 Task: Create new Company, with domain: 'express-scripts.com' and type: 'Other'. Add new contact for this company, with mail Id: 'Nikhil34Khanna@express-scripts.com', First Name: Nikhil, Last name:  Khanna, Job Title: 'Technical Writer', Phone Number: '(408) 555-5678'. Change life cycle stage to  Lead and lead status to  Open. Logged in from softage.5@softage.net
Action: Mouse moved to (95, 63)
Screenshot: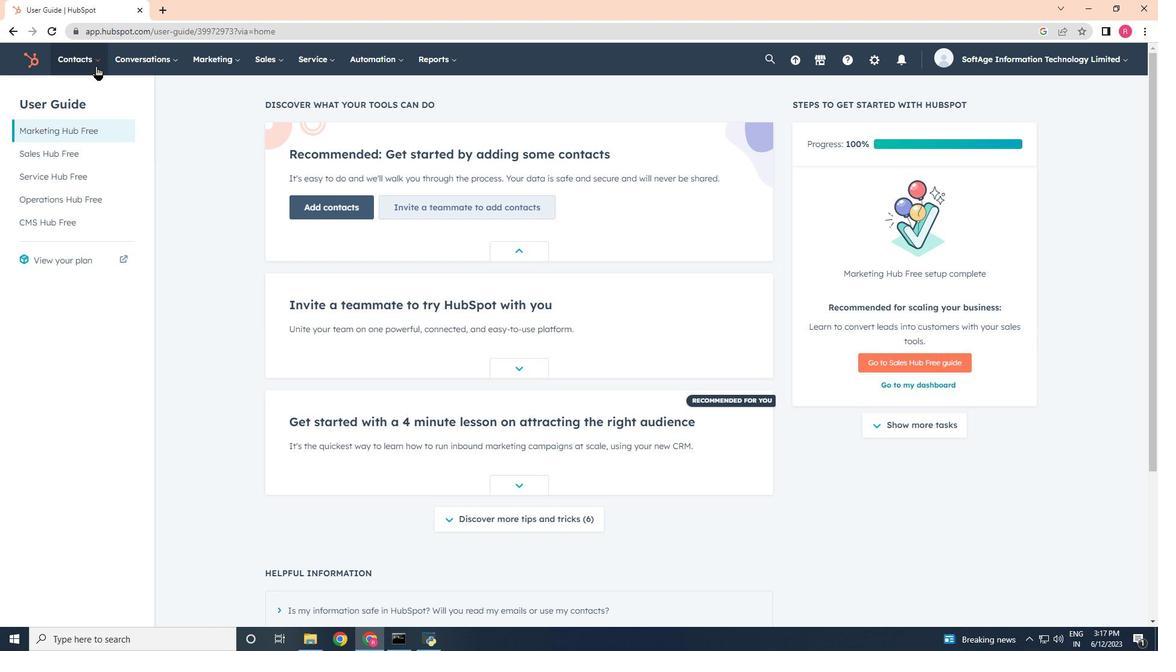 
Action: Mouse pressed left at (95, 63)
Screenshot: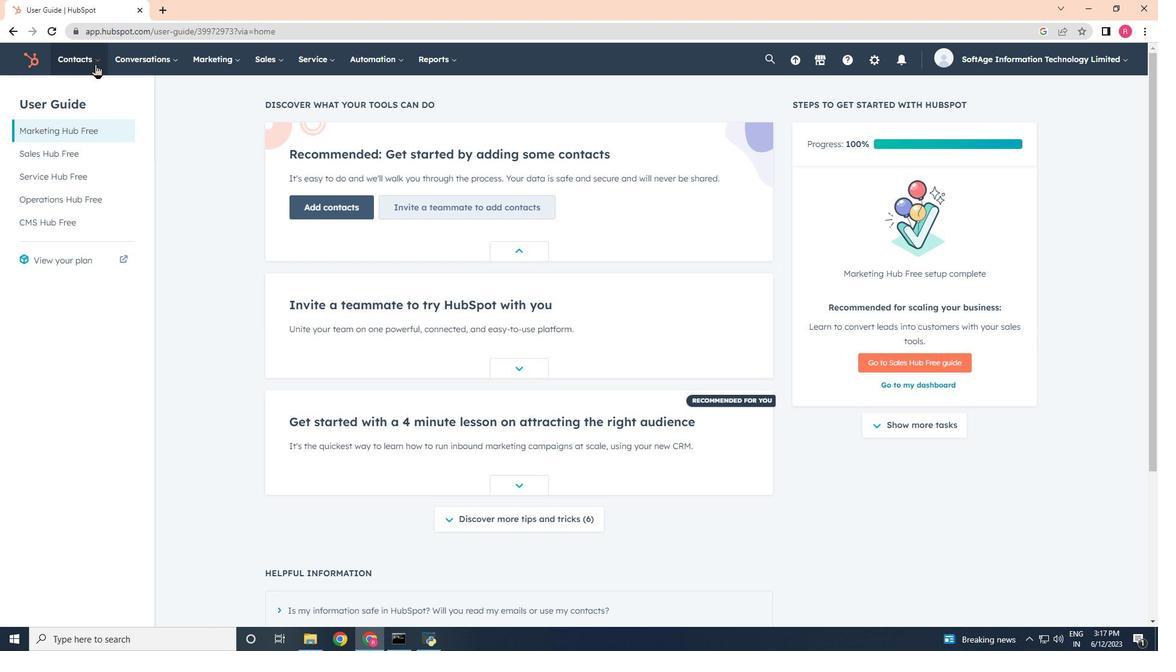 
Action: Mouse moved to (96, 120)
Screenshot: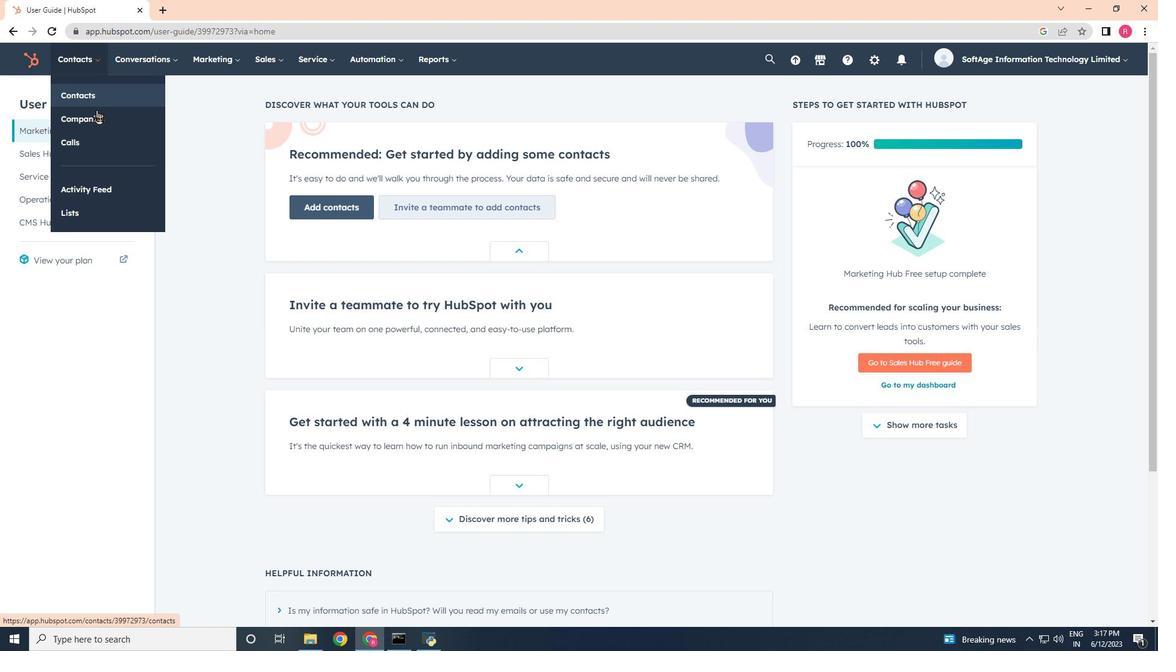 
Action: Mouse pressed left at (96, 120)
Screenshot: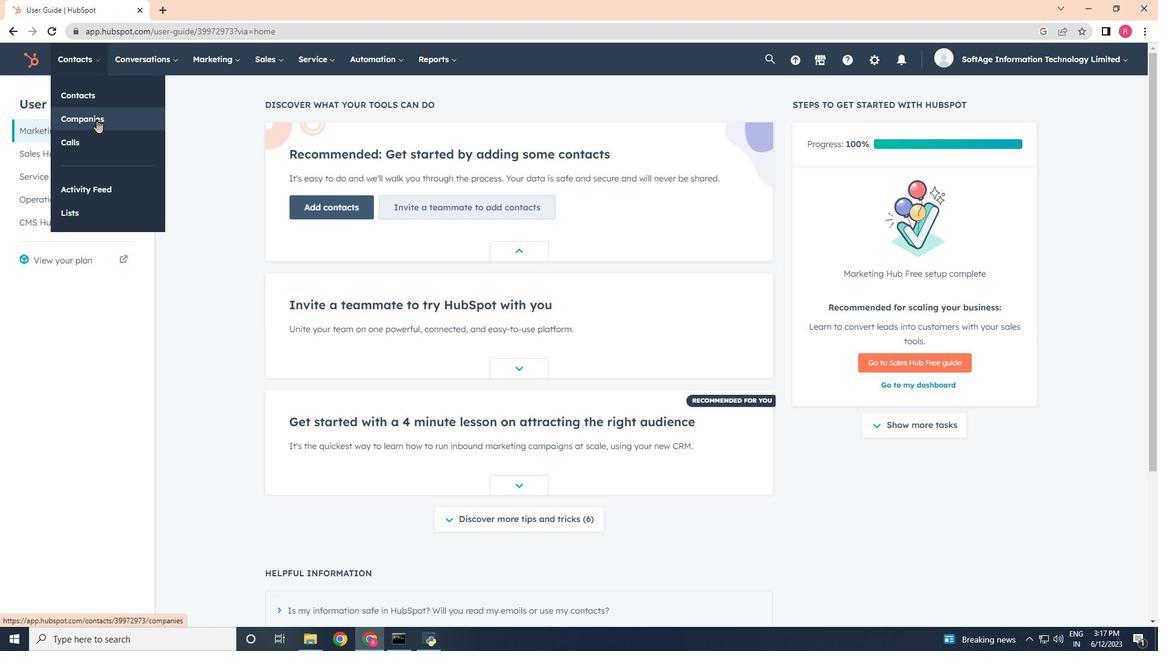 
Action: Mouse moved to (1105, 105)
Screenshot: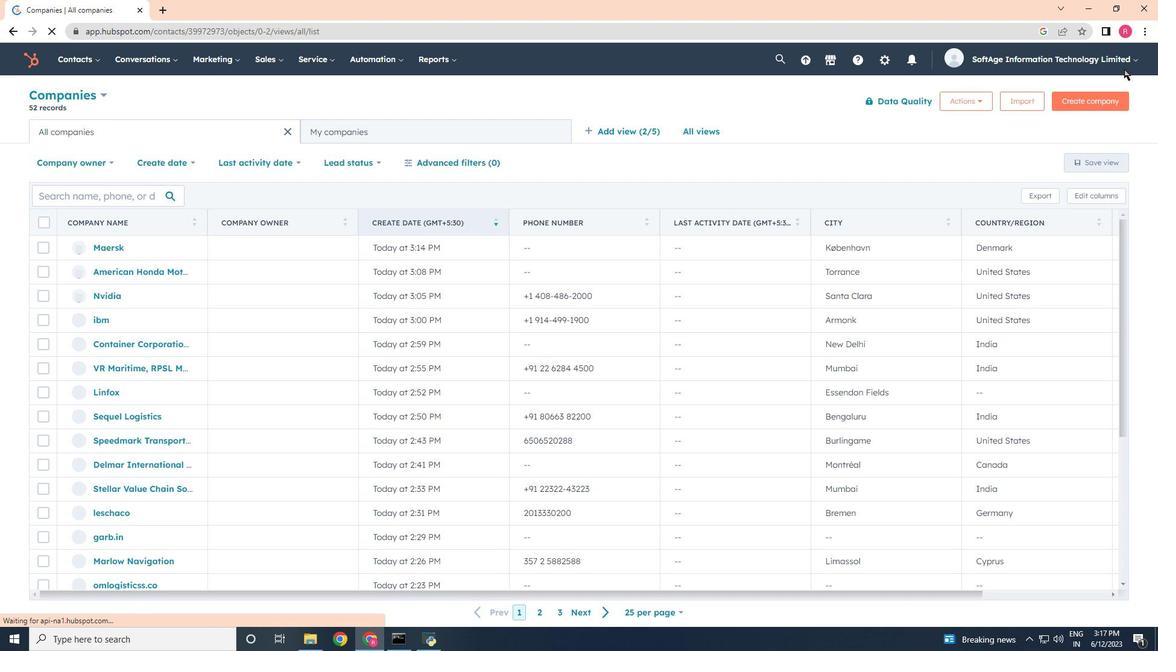 
Action: Mouse pressed left at (1105, 105)
Screenshot: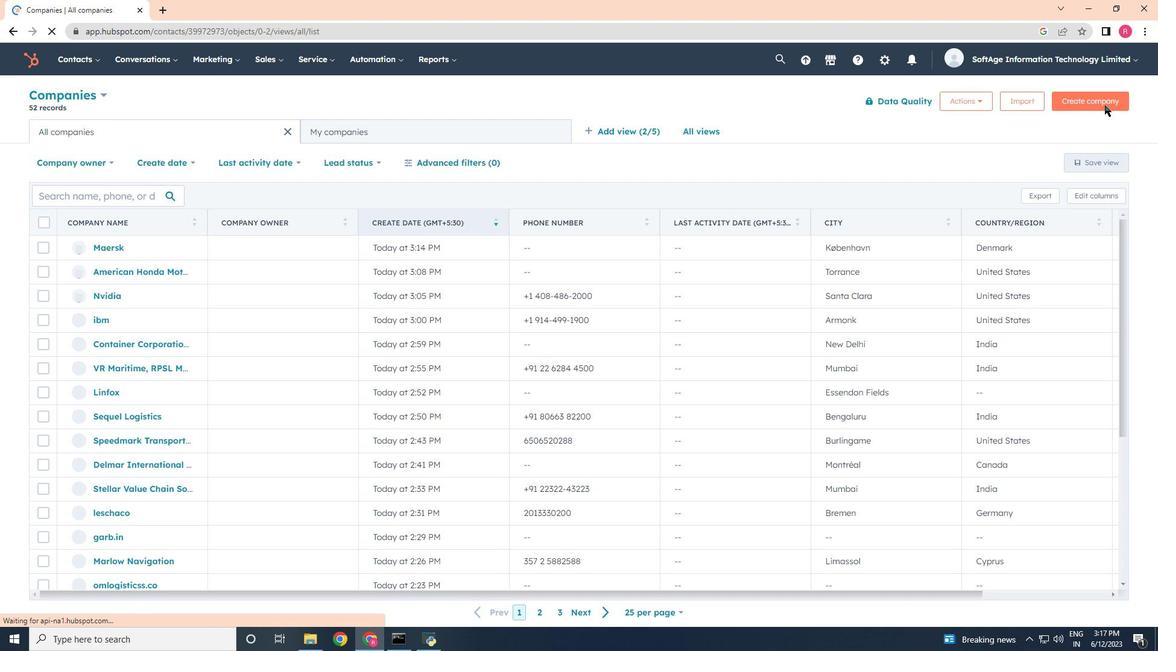 
Action: Mouse moved to (852, 156)
Screenshot: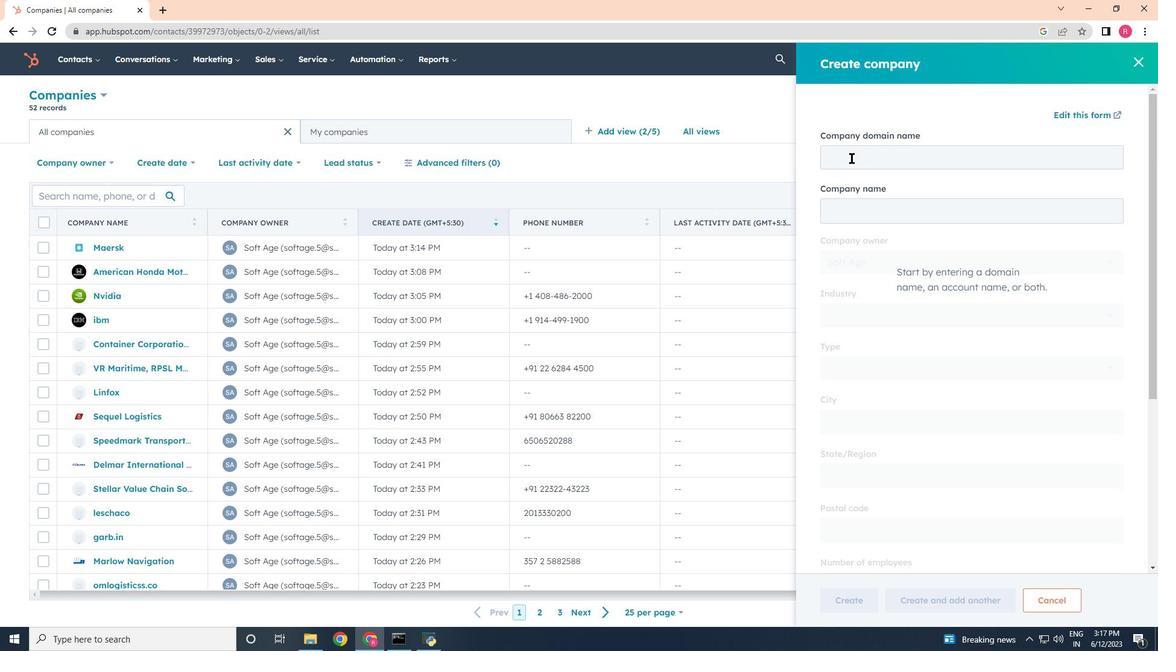
Action: Mouse pressed left at (852, 156)
Screenshot: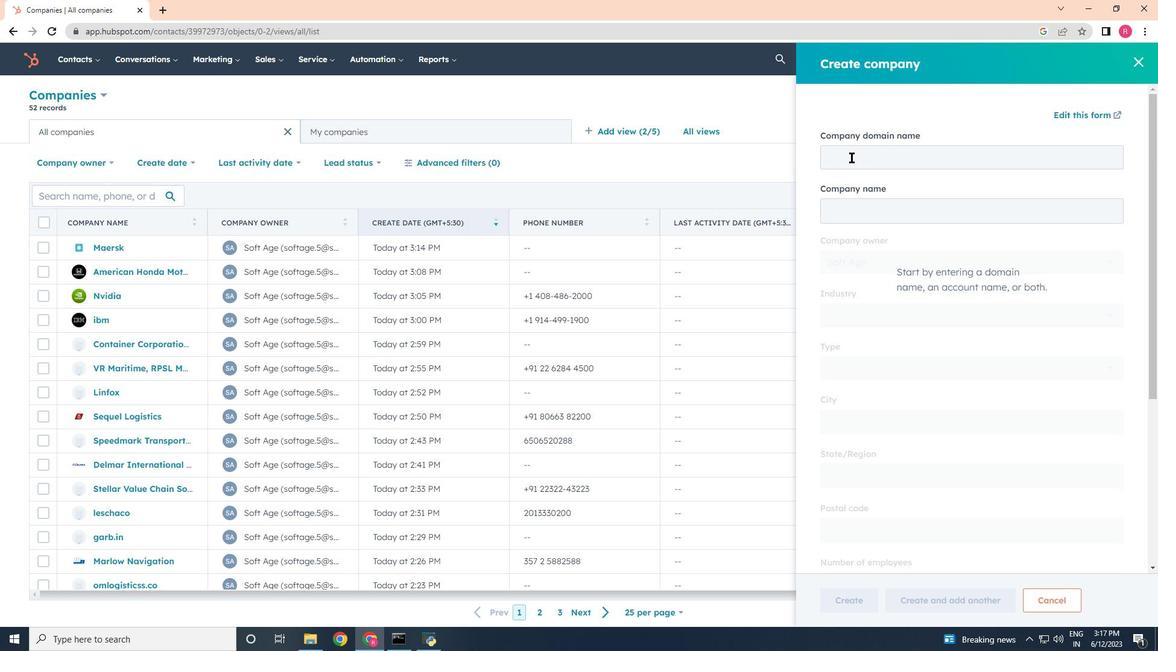 
Action: Key pressed express-scripts.cp<Key.backspace>om
Screenshot: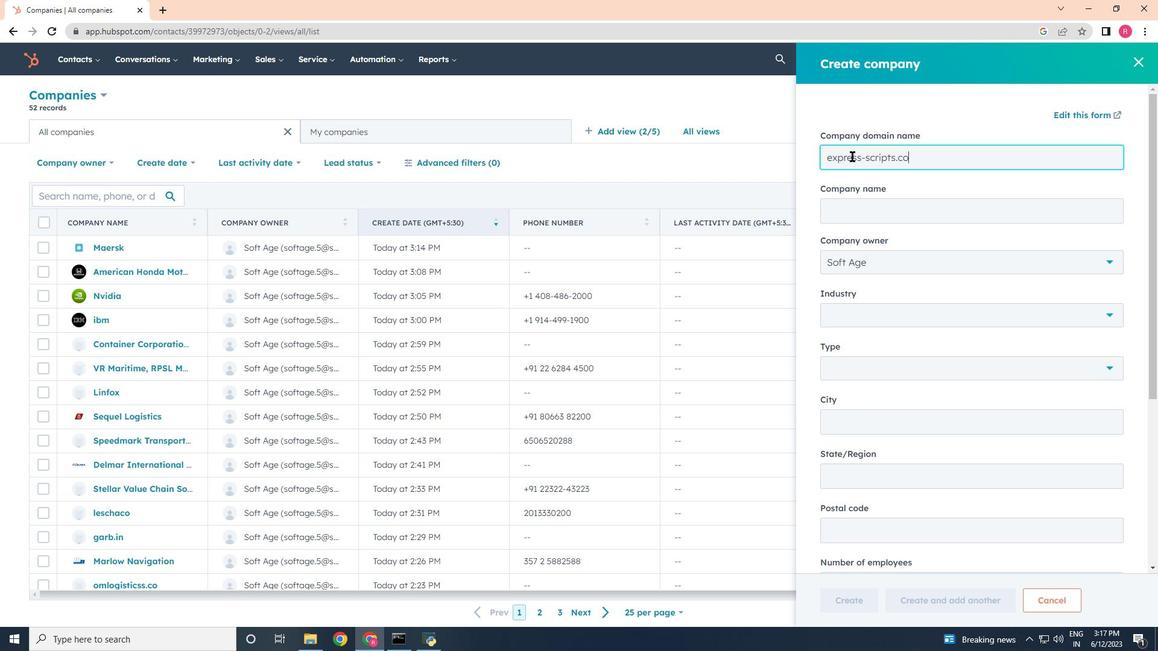 
Action: Mouse moved to (895, 364)
Screenshot: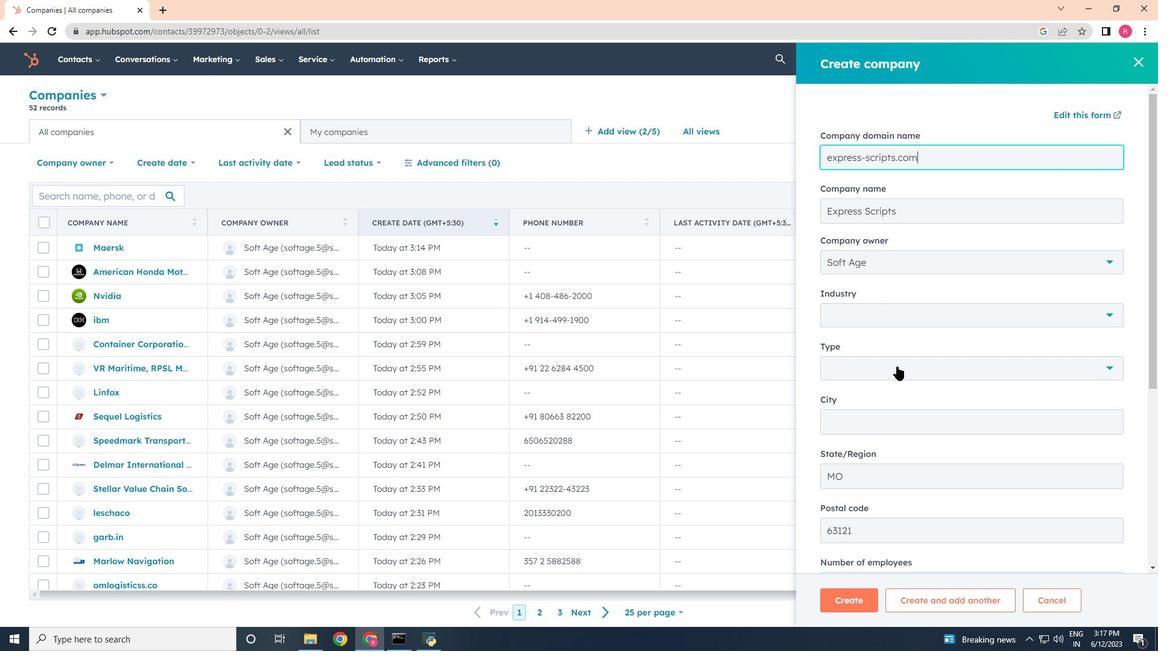 
Action: Mouse pressed left at (895, 364)
Screenshot: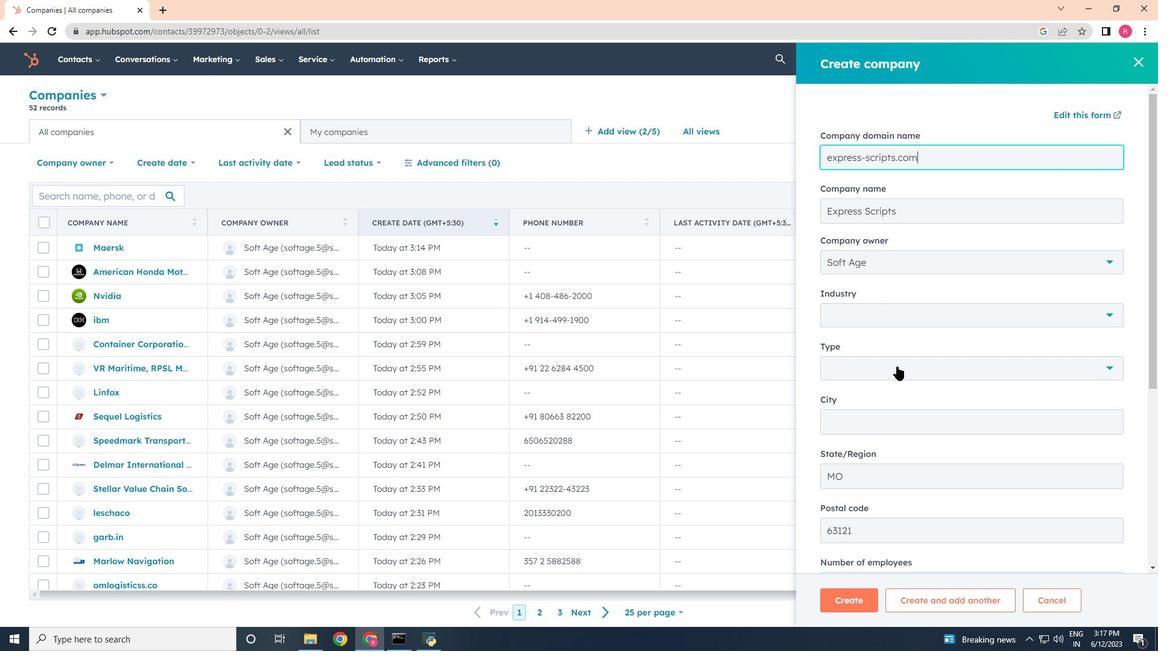 
Action: Mouse moved to (884, 465)
Screenshot: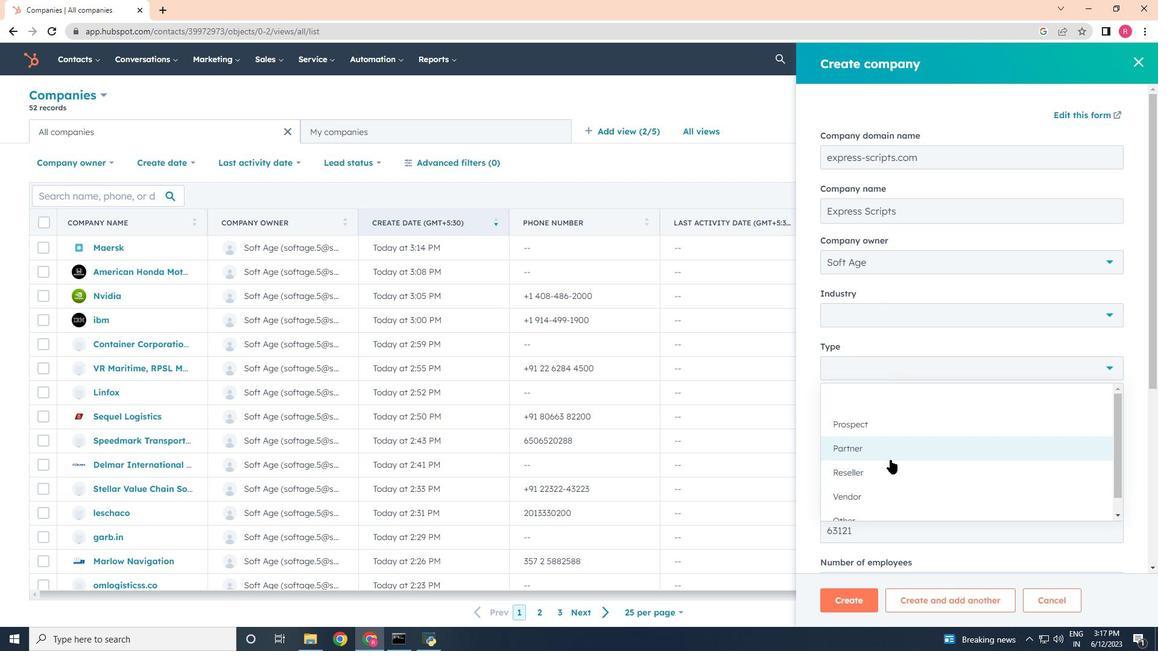 
Action: Mouse scrolled (884, 465) with delta (0, 0)
Screenshot: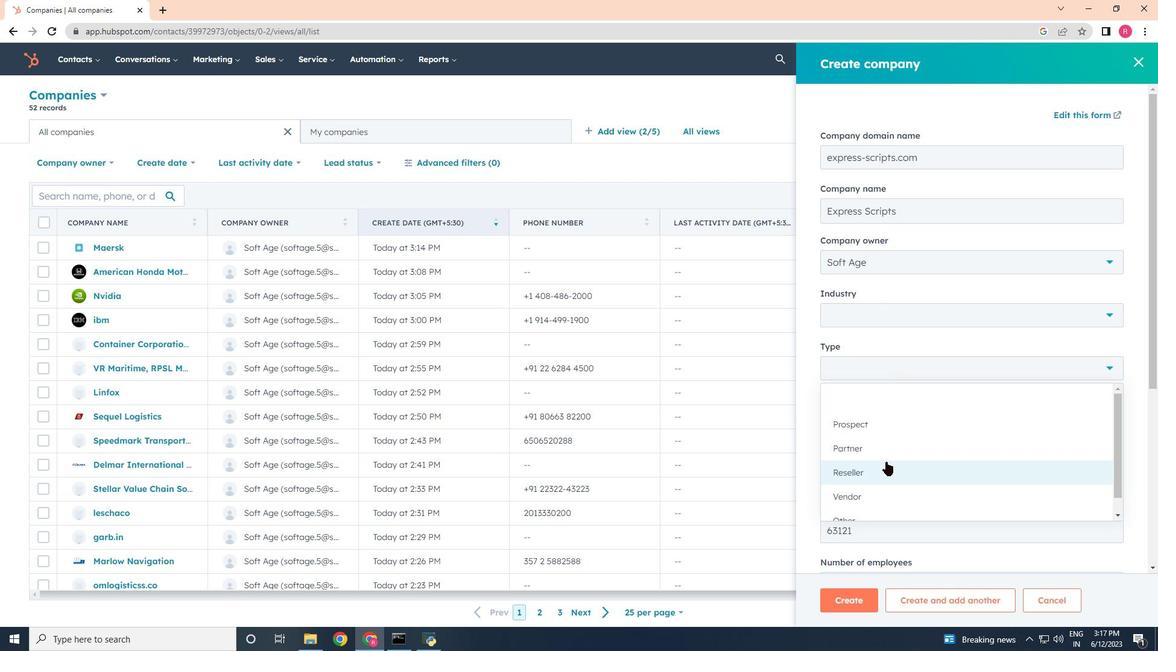 
Action: Mouse moved to (883, 467)
Screenshot: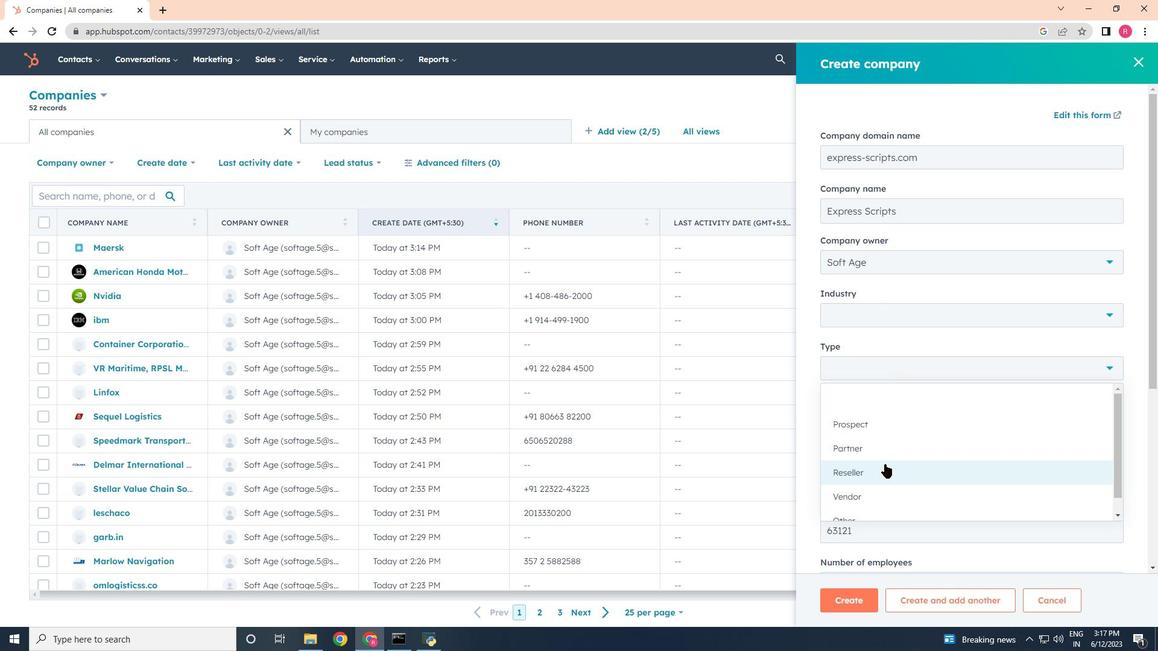 
Action: Mouse scrolled (883, 467) with delta (0, 0)
Screenshot: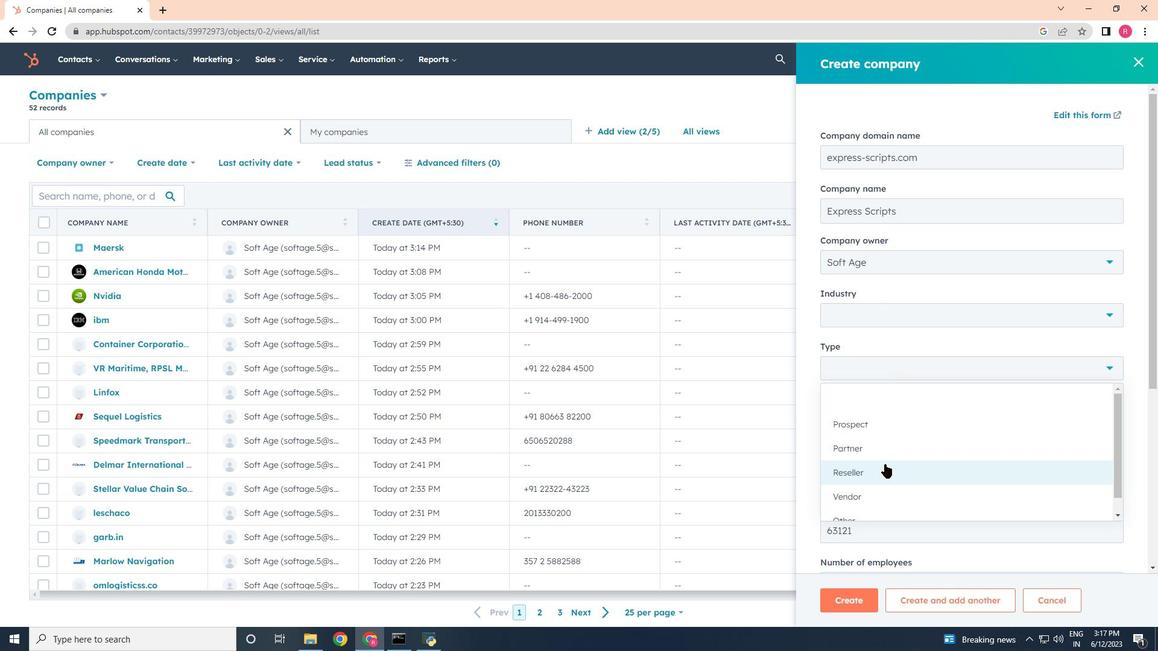 
Action: Mouse scrolled (883, 467) with delta (0, 0)
Screenshot: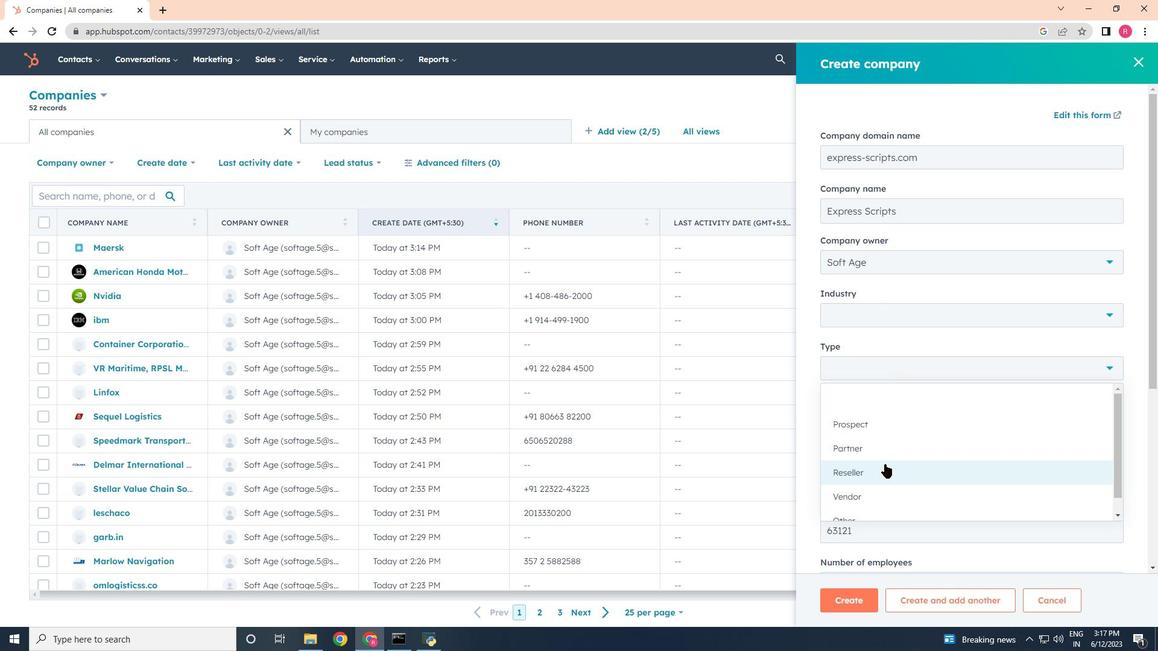 
Action: Mouse scrolled (883, 467) with delta (0, 0)
Screenshot: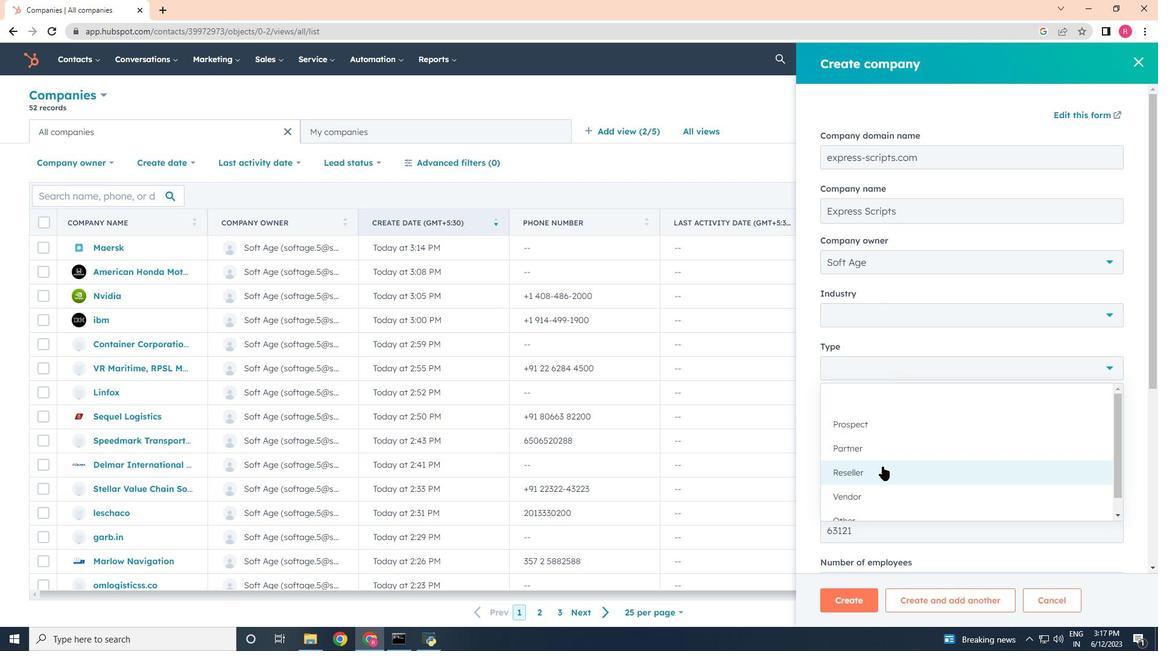 
Action: Mouse scrolled (883, 467) with delta (0, 0)
Screenshot: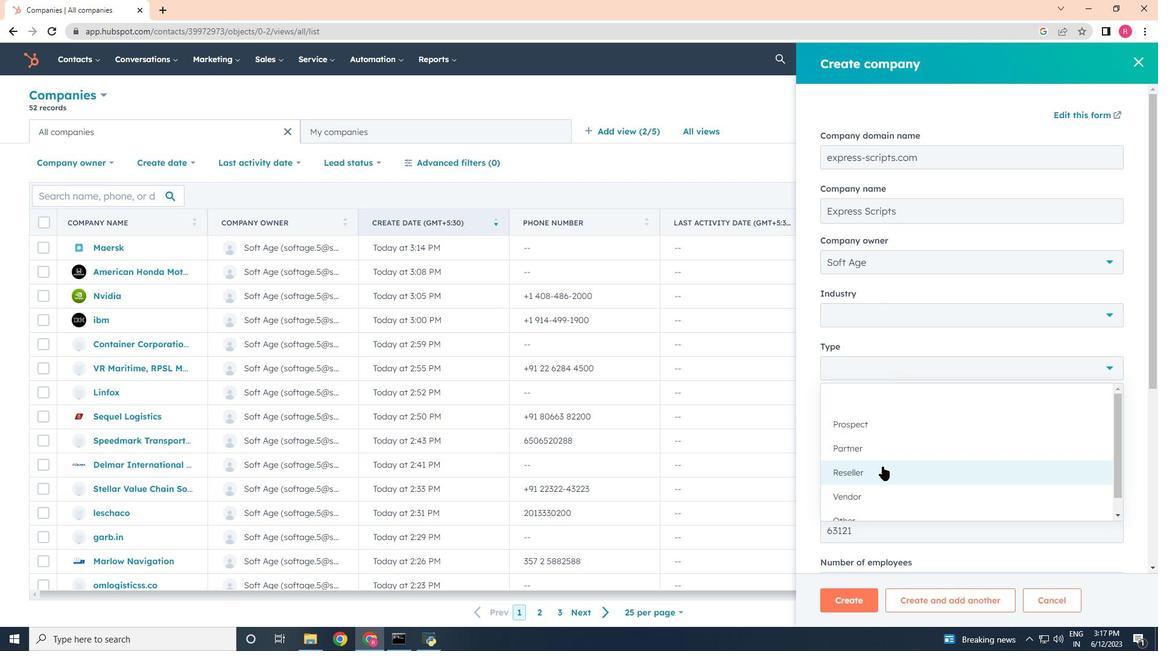 
Action: Mouse moved to (861, 500)
Screenshot: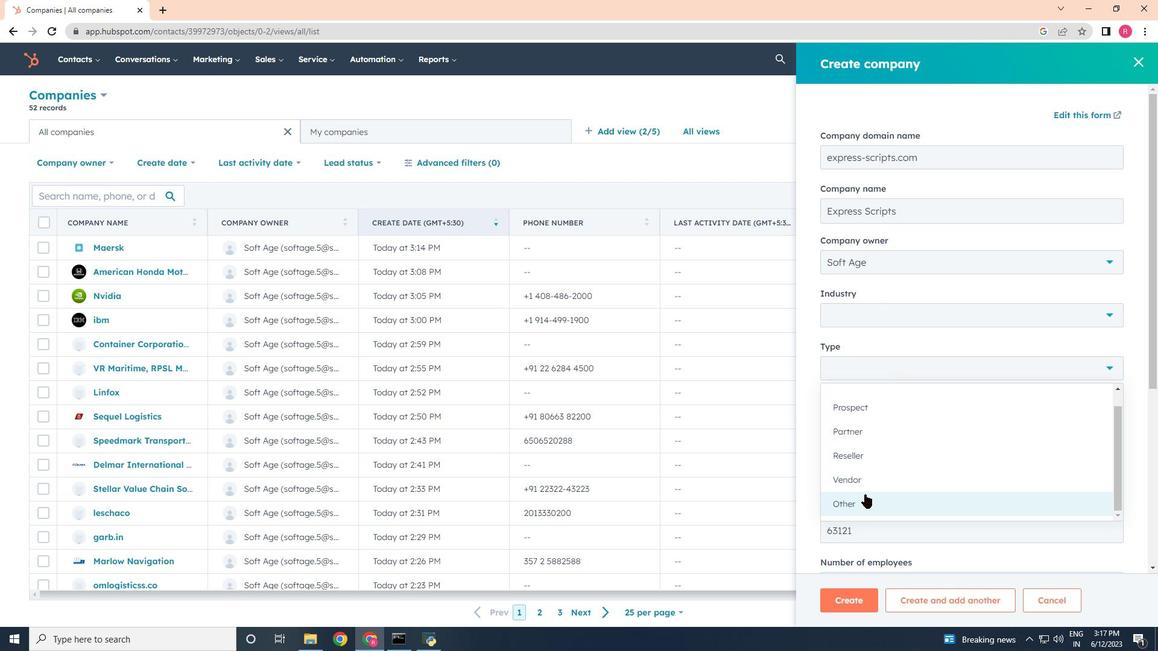 
Action: Mouse pressed left at (861, 500)
Screenshot: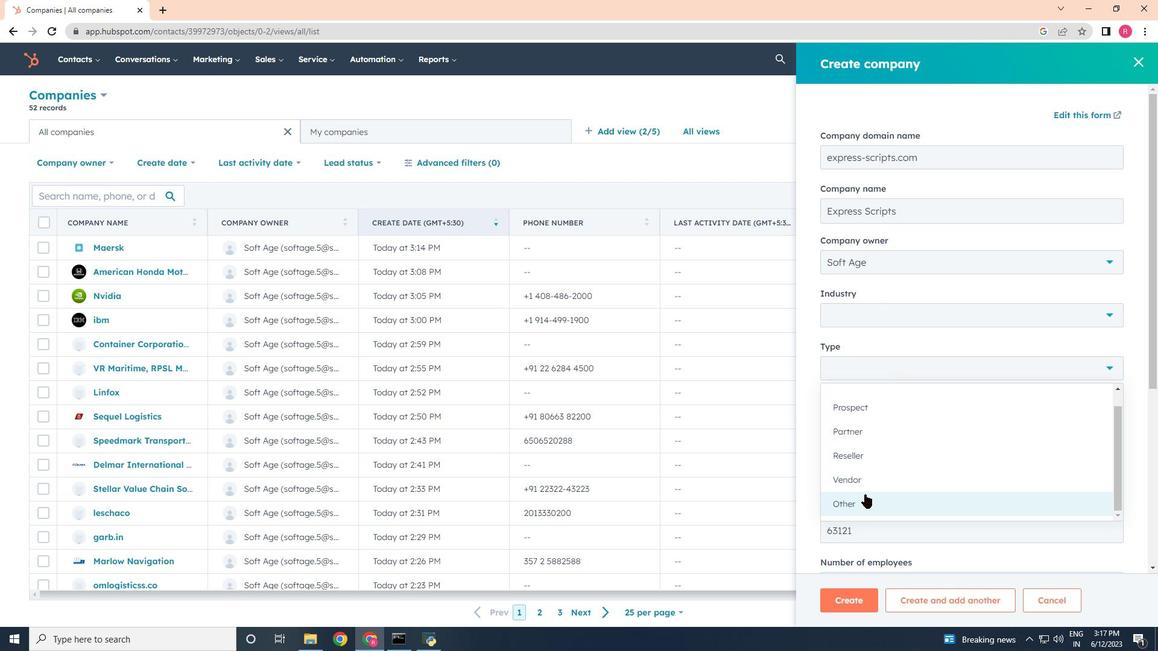 
Action: Mouse moved to (840, 609)
Screenshot: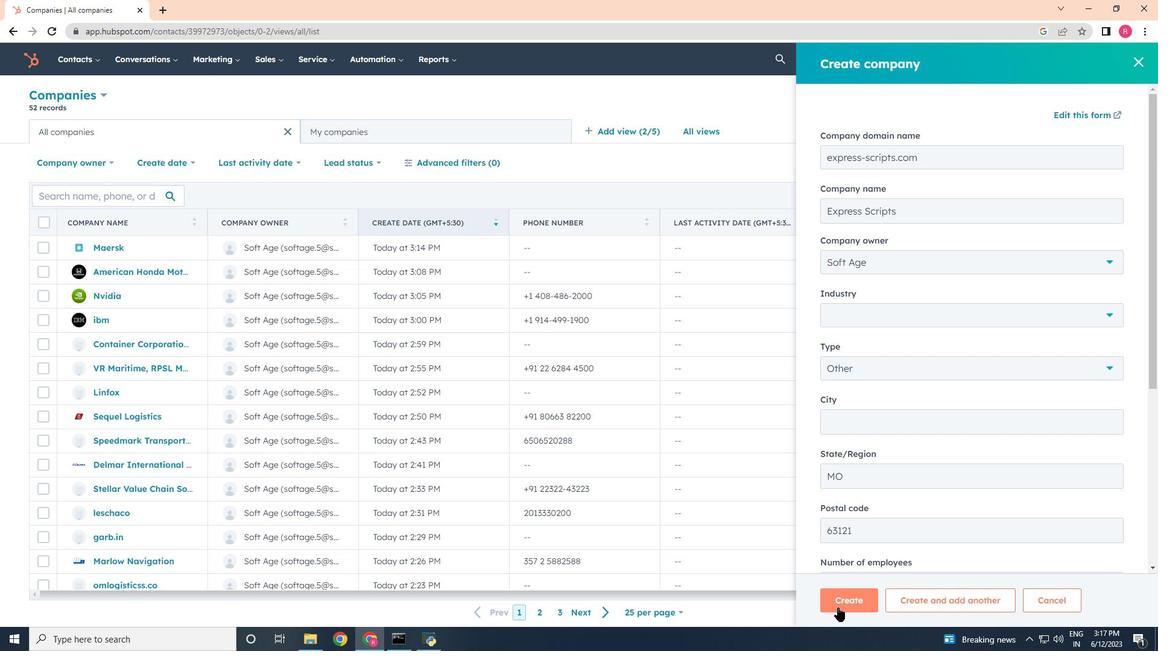 
Action: Mouse pressed left at (840, 609)
Screenshot: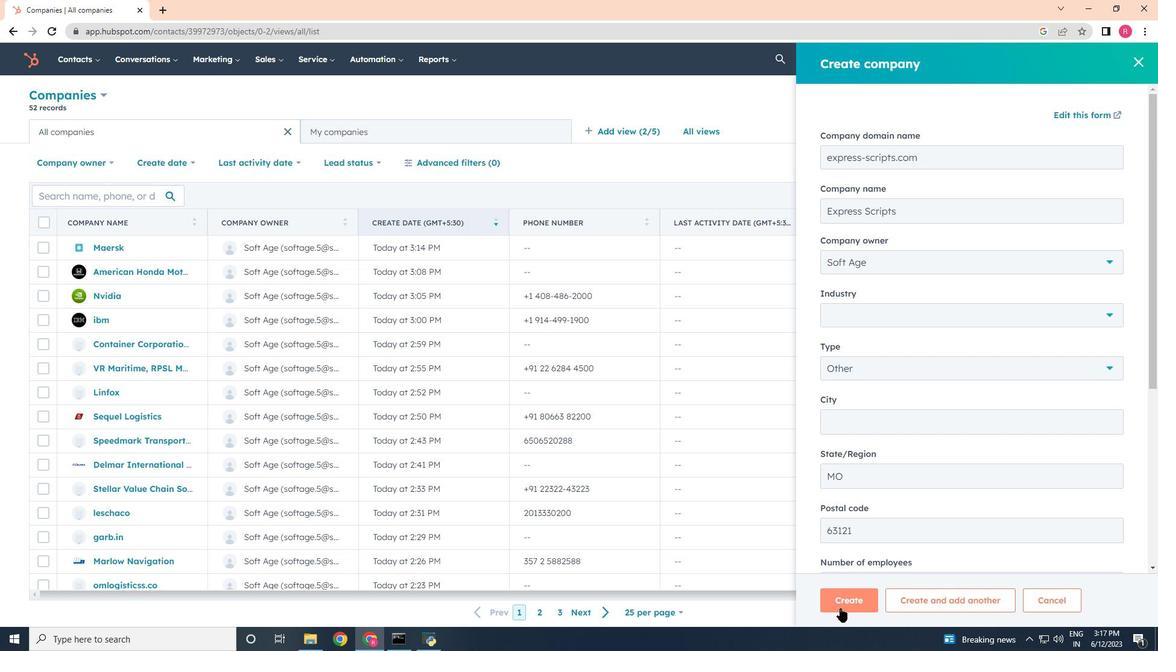 
Action: Mouse moved to (813, 392)
Screenshot: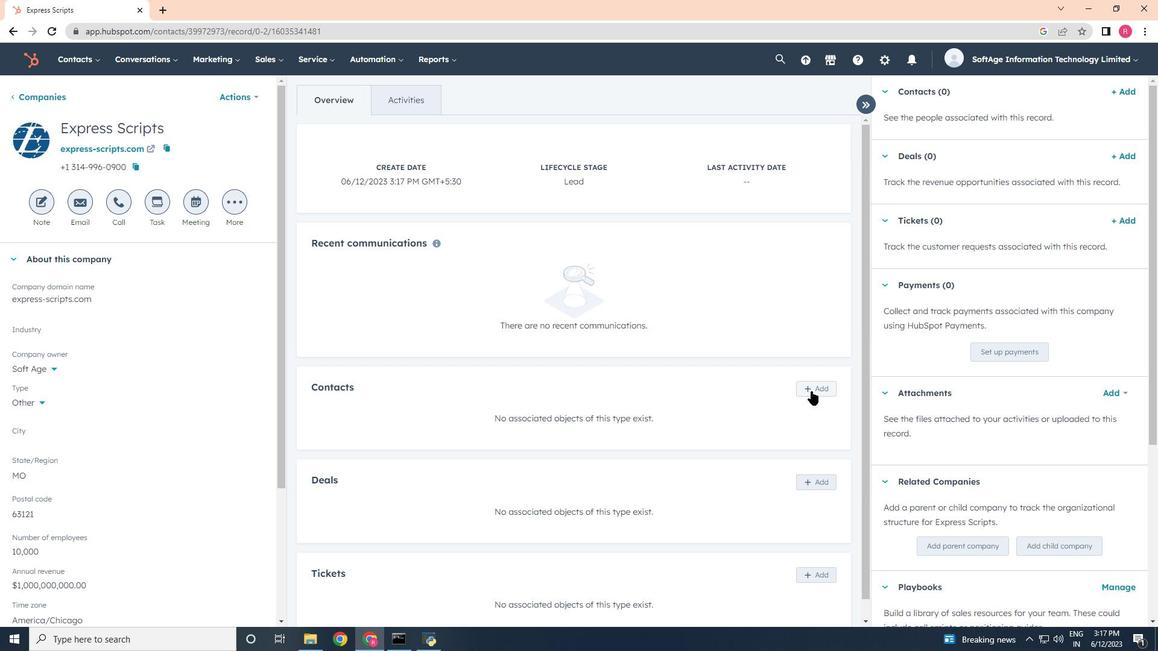 
Action: Mouse pressed left at (813, 392)
Screenshot: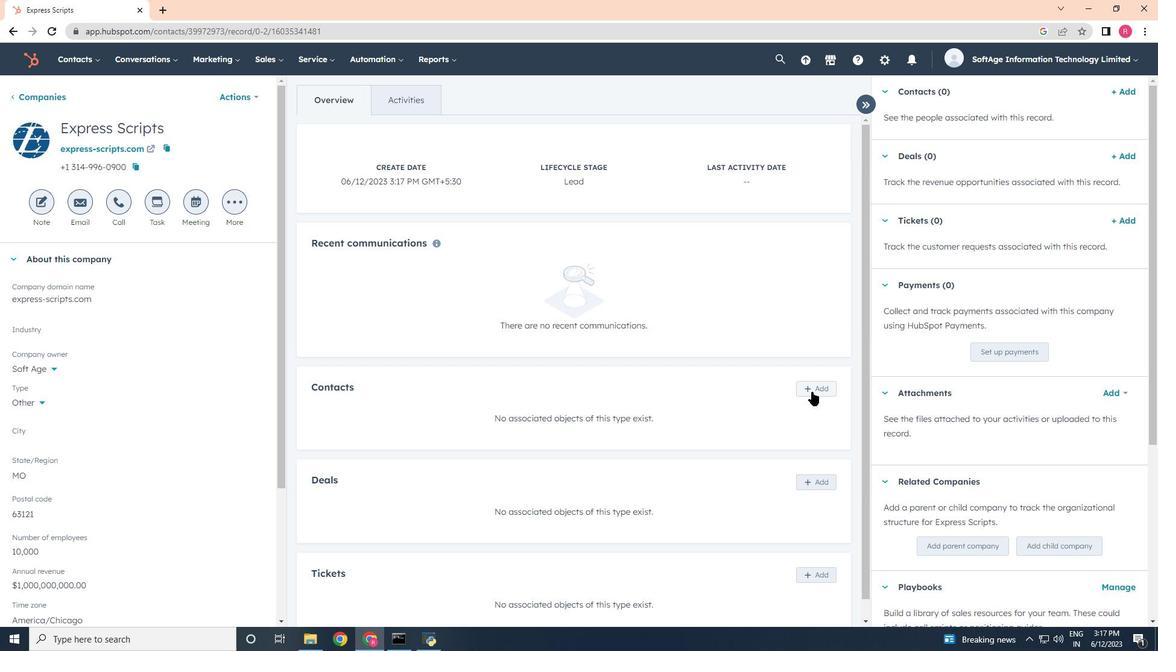 
Action: Mouse moved to (885, 121)
Screenshot: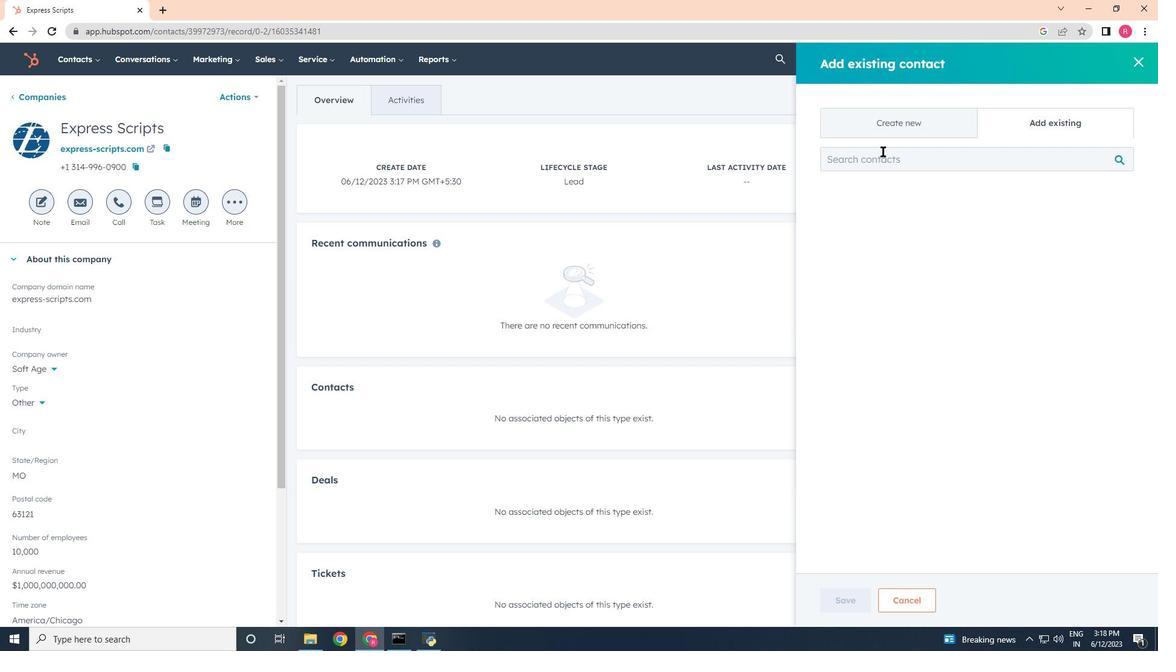 
Action: Mouse pressed left at (885, 121)
Screenshot: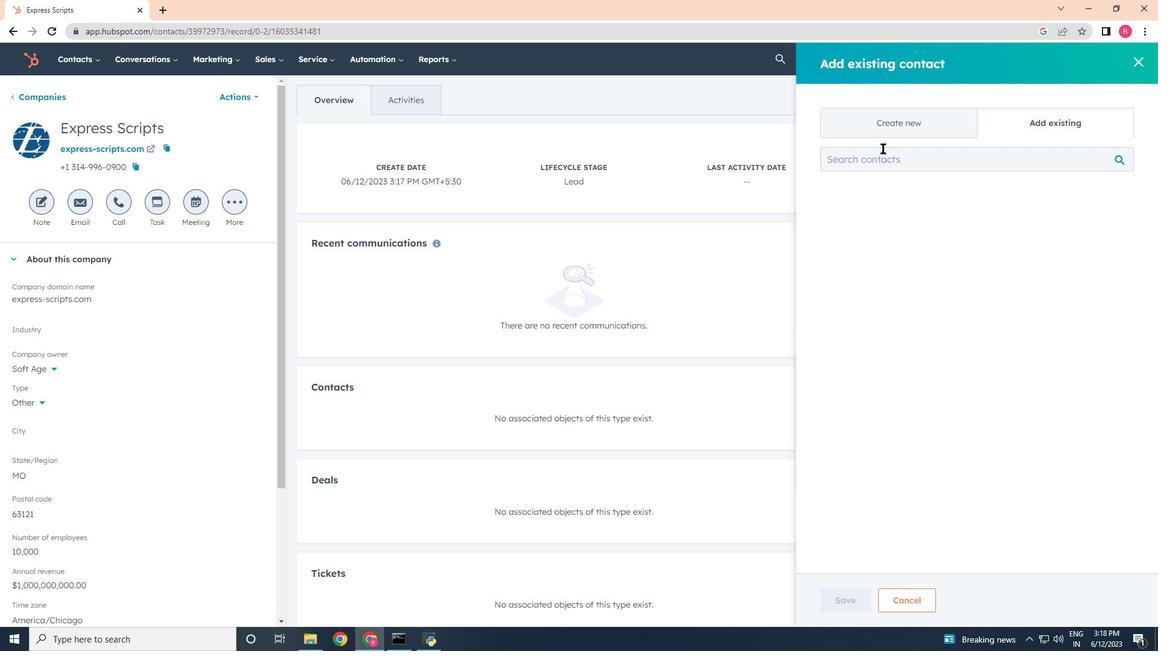 
Action: Mouse moved to (911, 200)
Screenshot: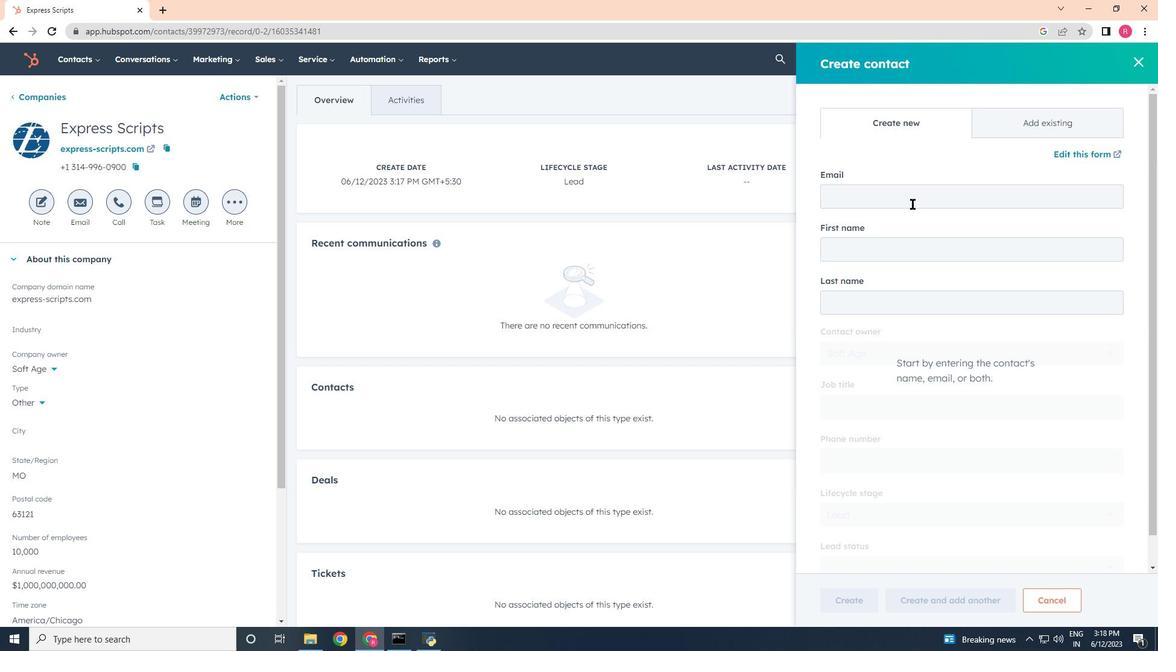 
Action: Mouse pressed left at (911, 200)
Screenshot: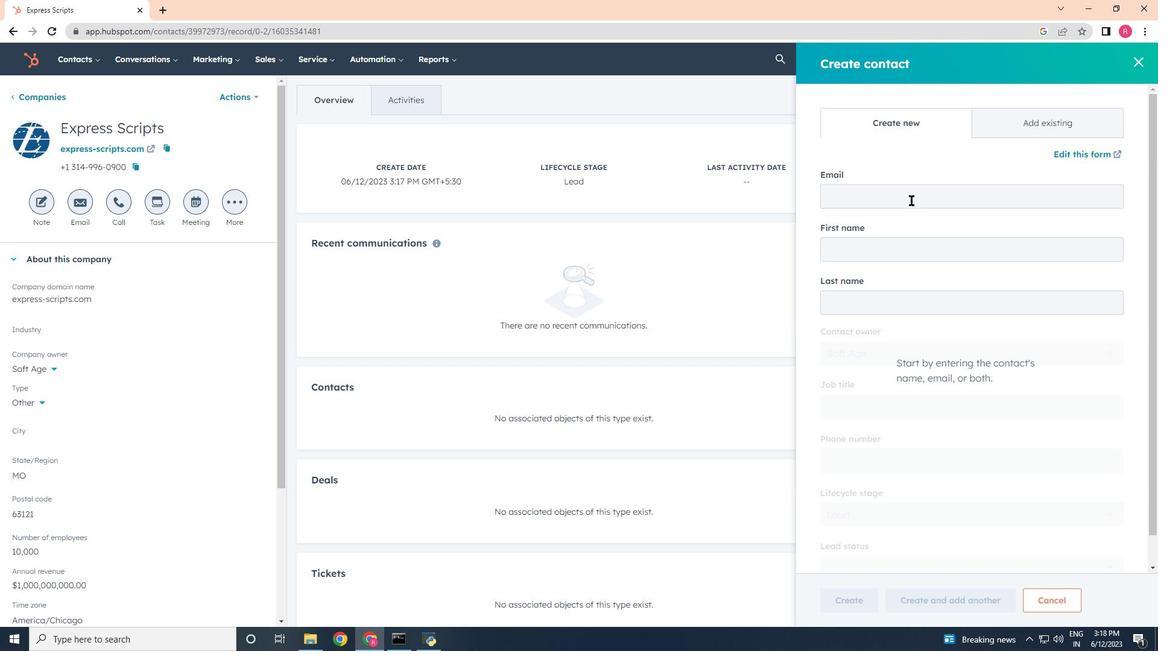 
Action: Key pressed <Key.shift><Key.shift><Key.shift><Key.shift><Key.shift><Key.shift><Key.shift><Key.shift><Key.shift><Key.shift><Key.shift><Key.shift><Key.shift><Key.shift><Key.shift><Key.shift><Key.shift><Key.shift>Nikhil34<Key.shift>Khanna<Key.shift>@express-scripts.com
Screenshot: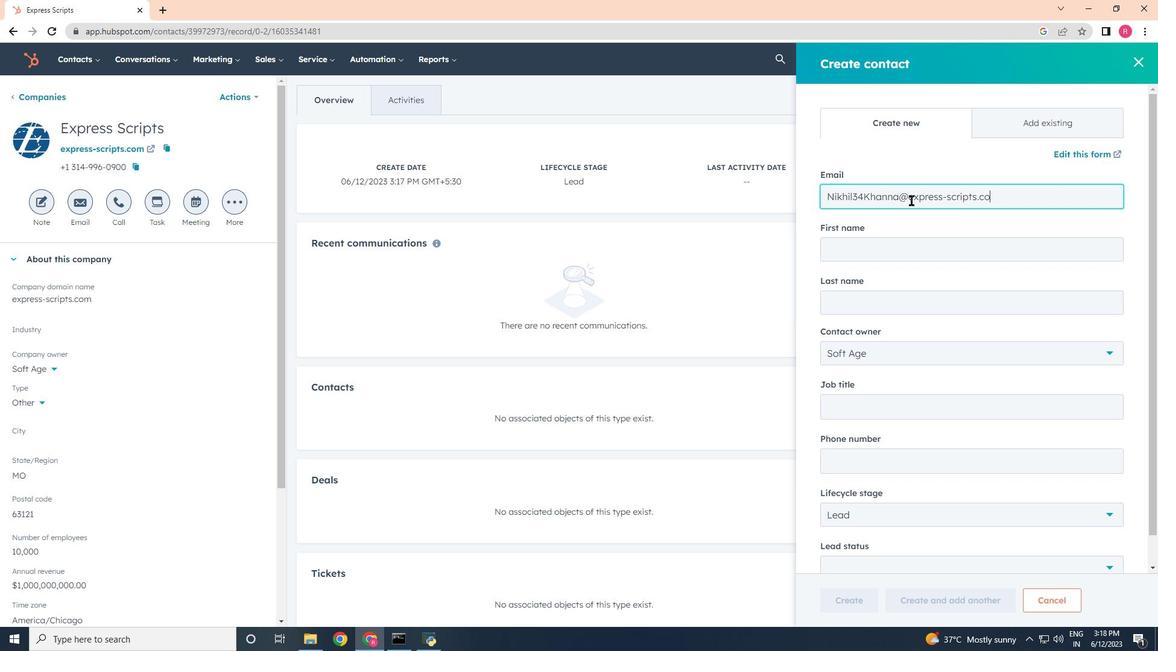 
Action: Mouse moved to (915, 243)
Screenshot: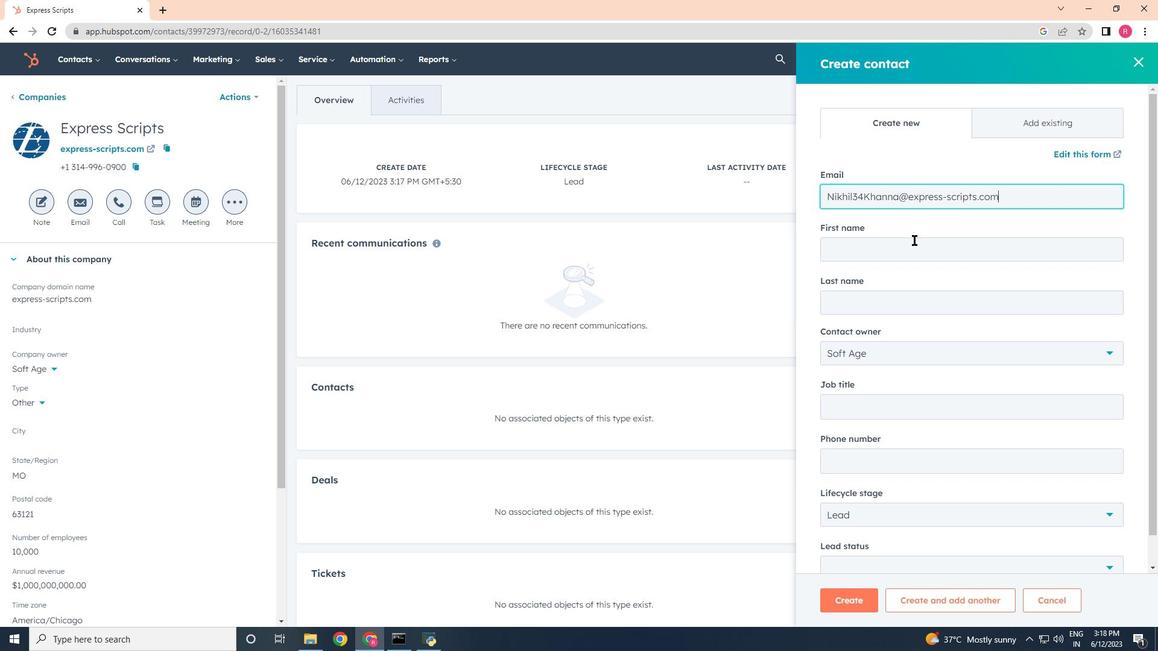 
Action: Mouse pressed left at (915, 243)
Screenshot: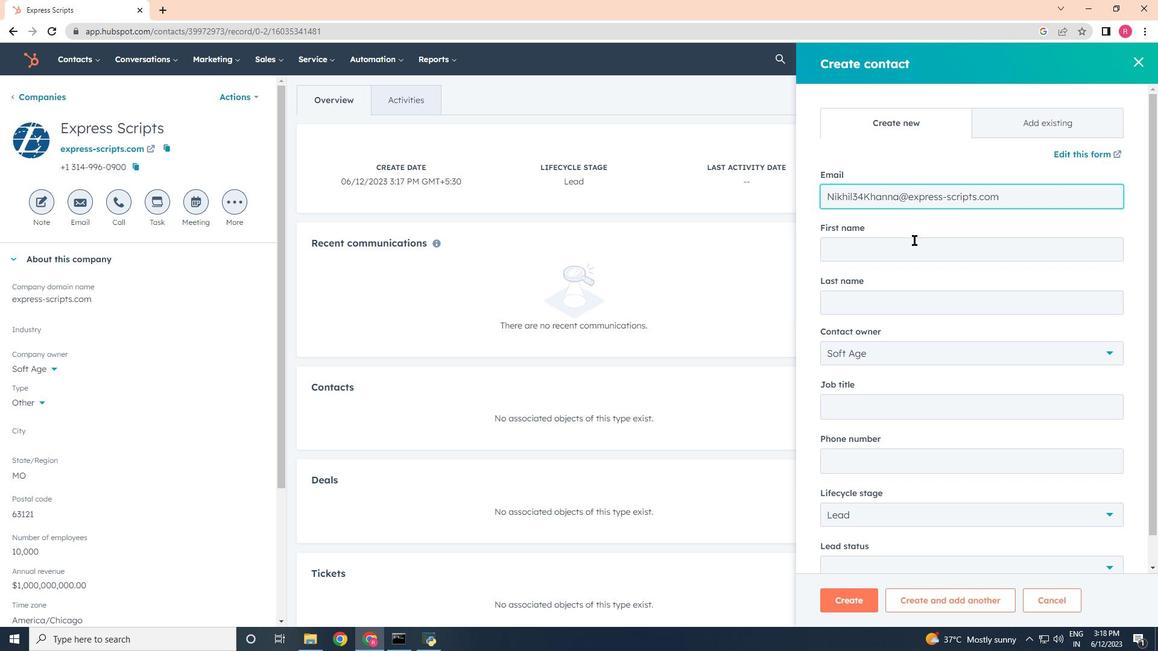 
Action: Mouse moved to (644, 0)
Screenshot: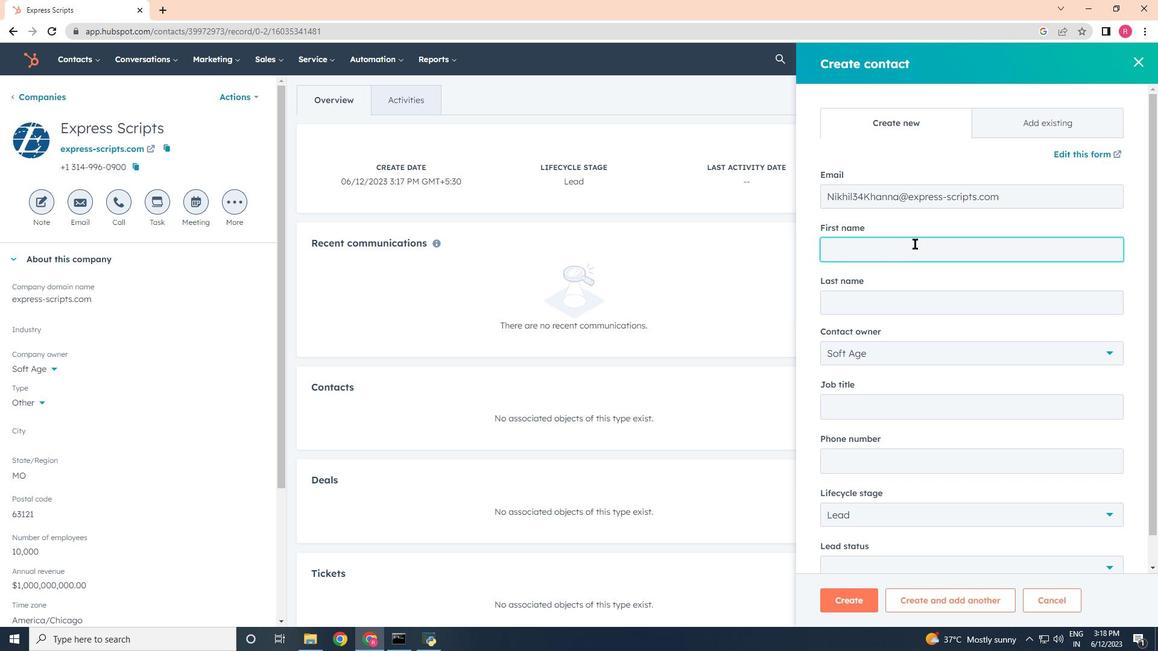 
Action: Key pressed <Key.shift>Nikhil<Key.tab><Key.shift>Khanna
Screenshot: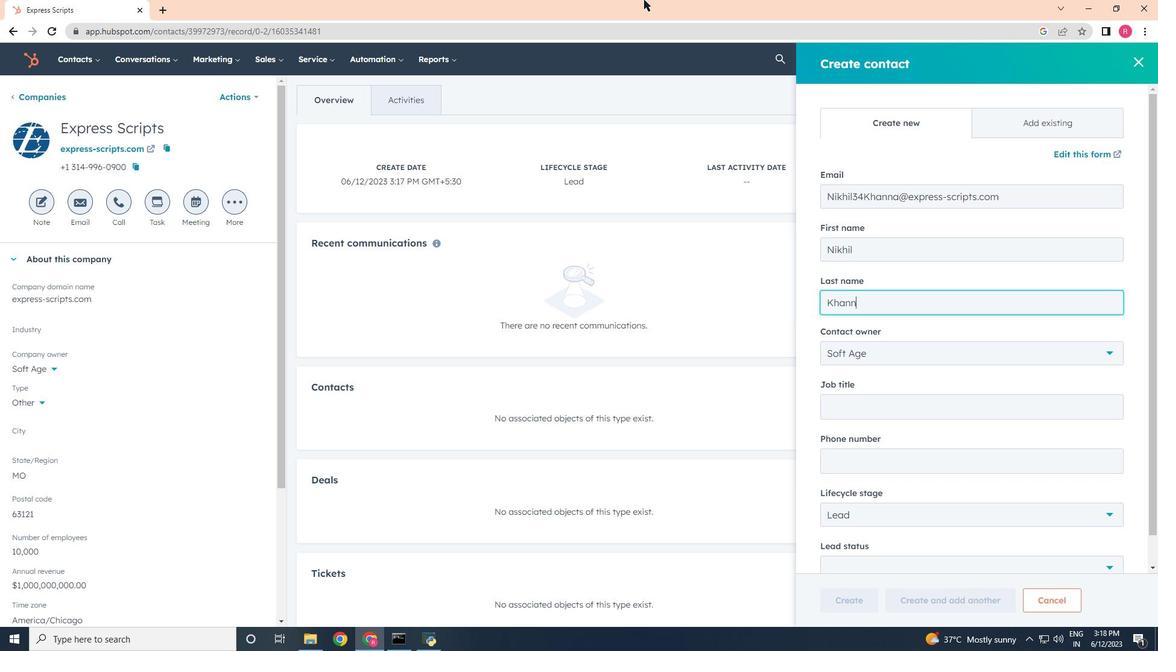 
Action: Mouse moved to (873, 411)
Screenshot: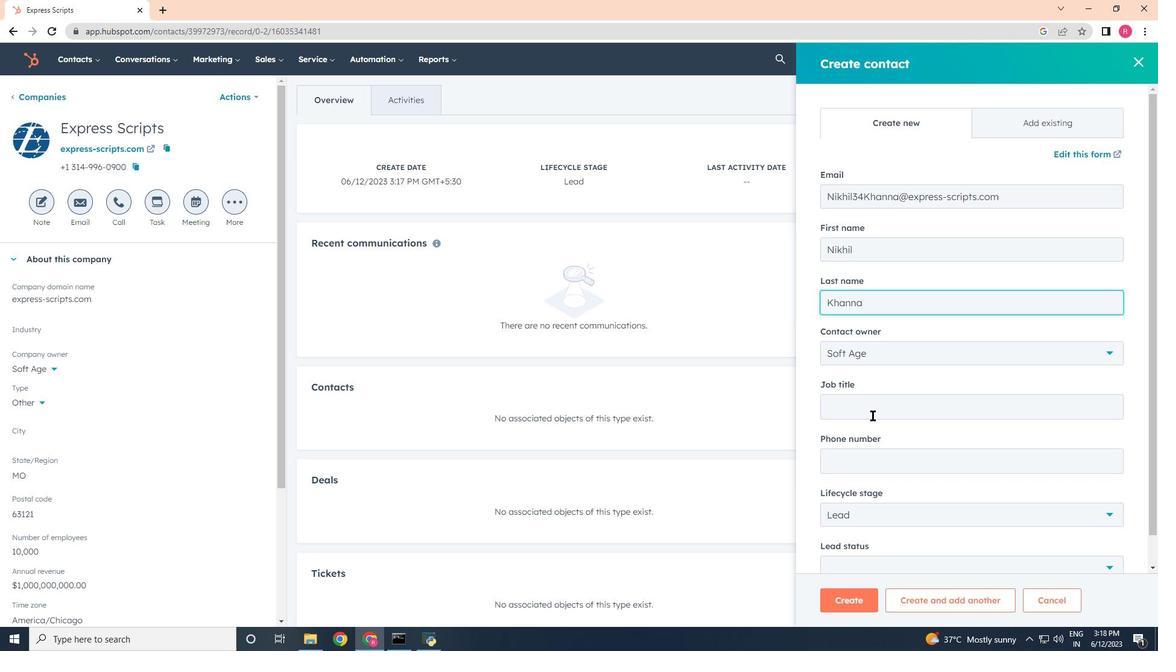 
Action: Mouse pressed left at (873, 411)
Screenshot: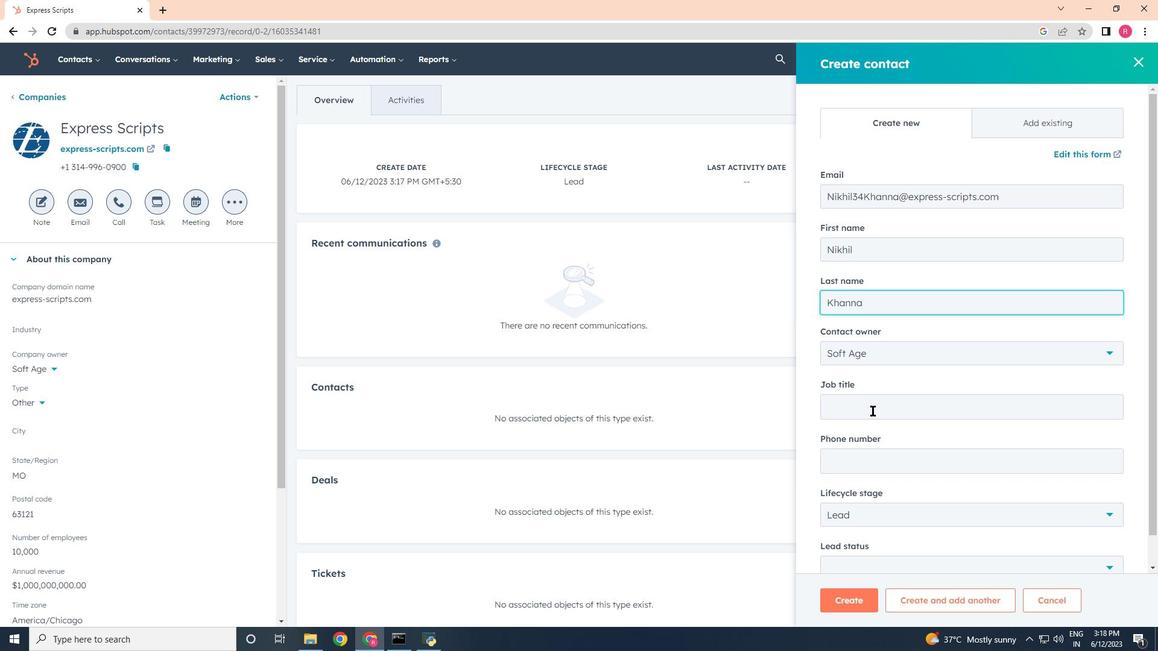 
Action: Key pressed <Key.shift>Techn
Screenshot: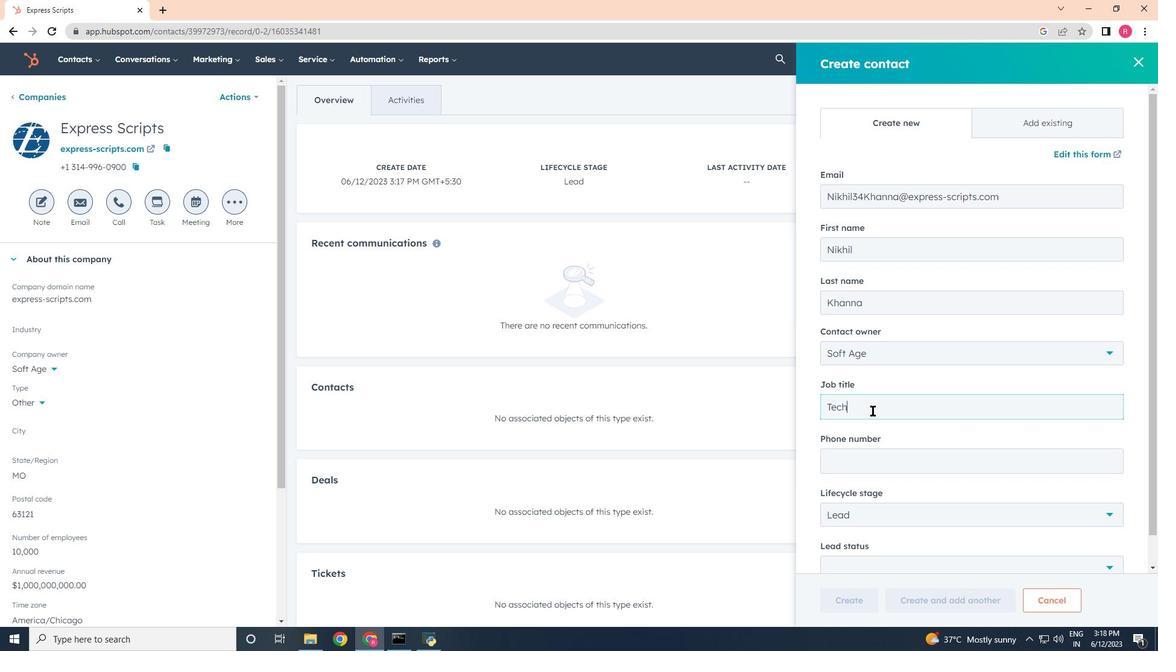 
Action: Mouse moved to (872, 411)
Screenshot: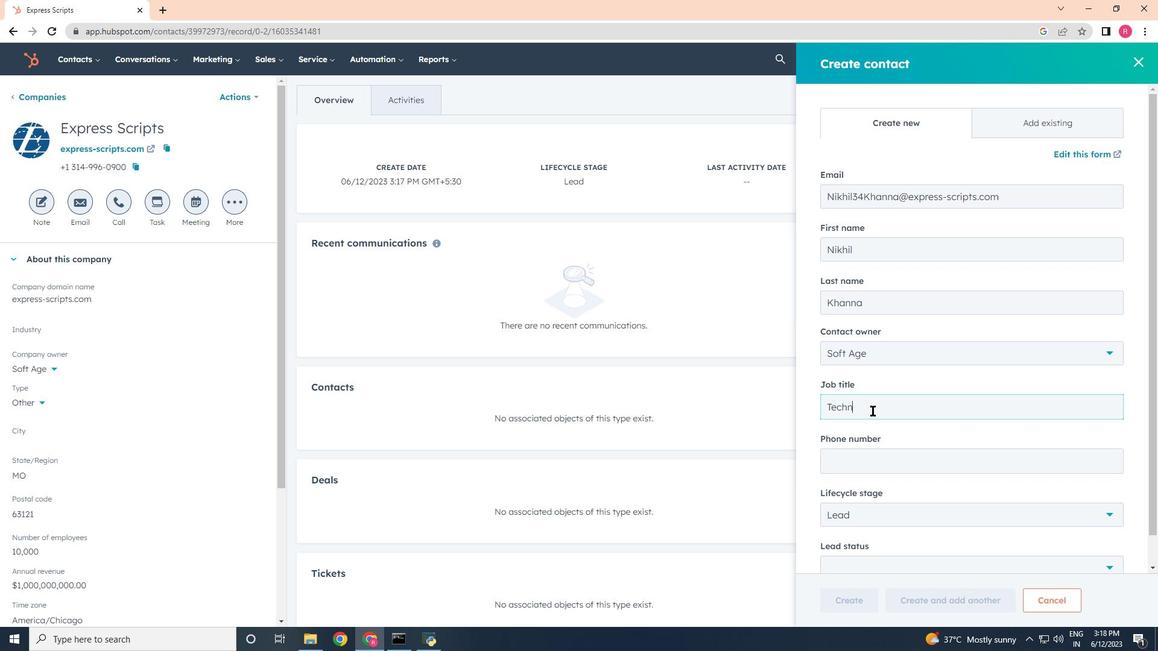 
Action: Key pressed i
Screenshot: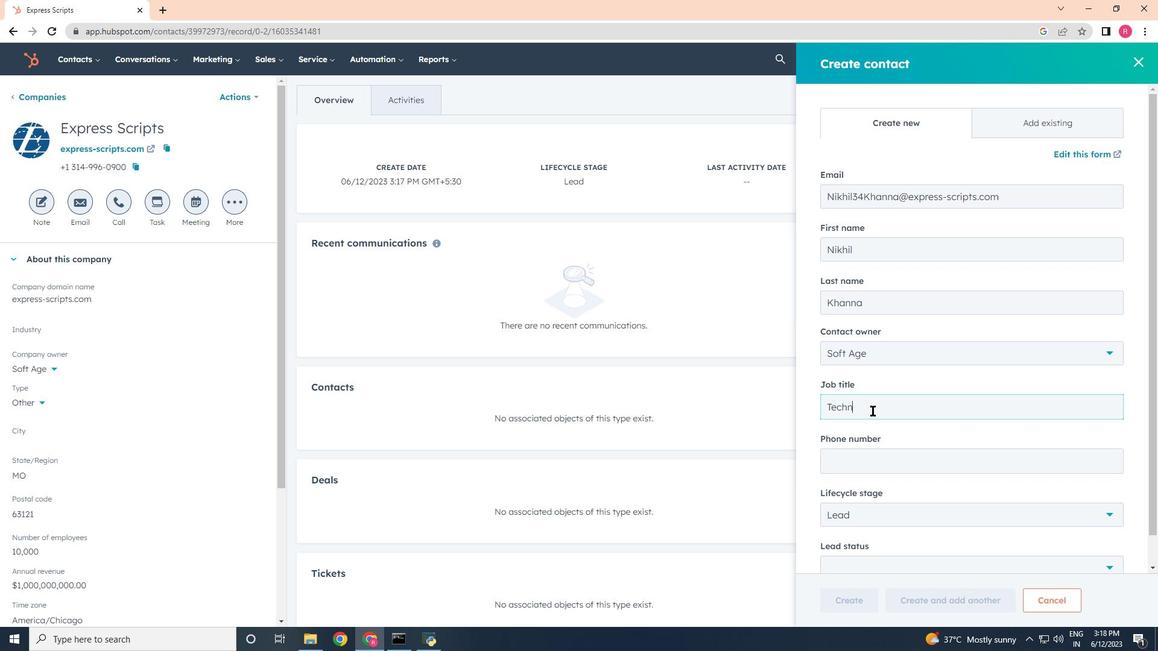 
Action: Mouse moved to (872, 410)
Screenshot: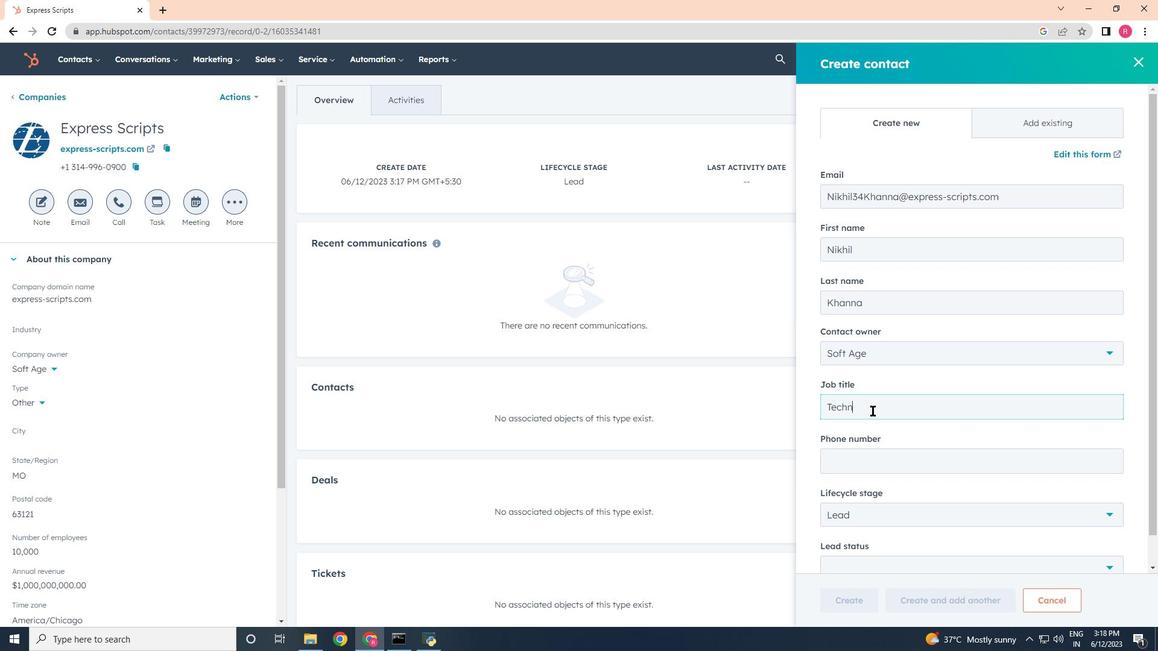 
Action: Key pressed cal<Key.tab>
Screenshot: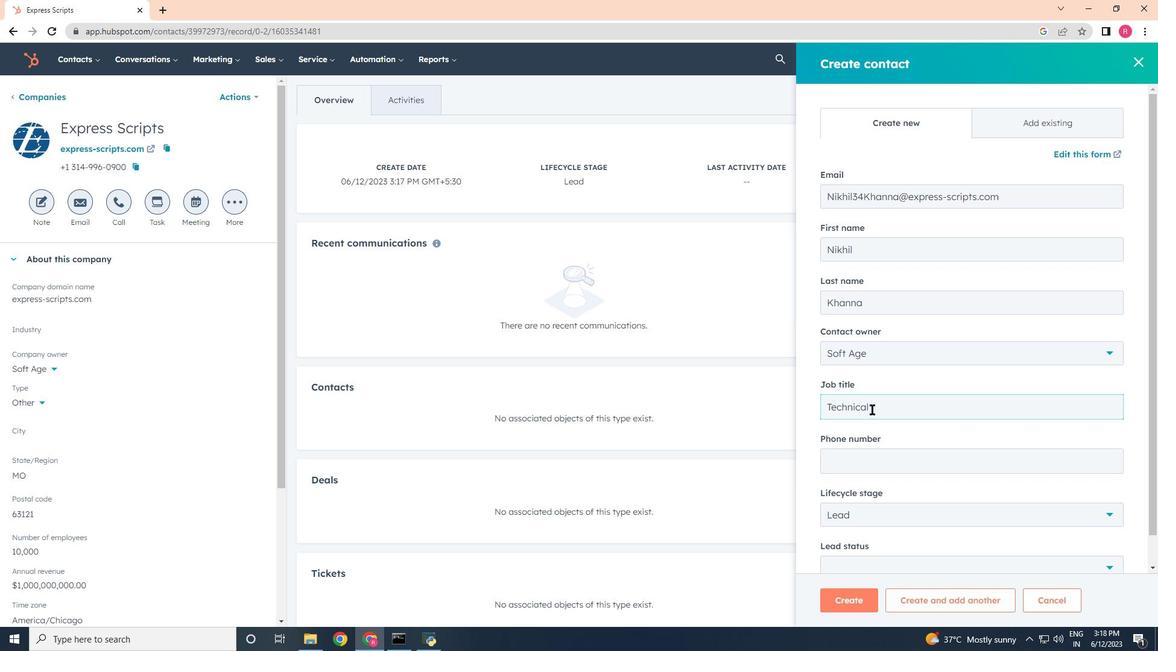 
Action: Mouse moved to (880, 347)
Screenshot: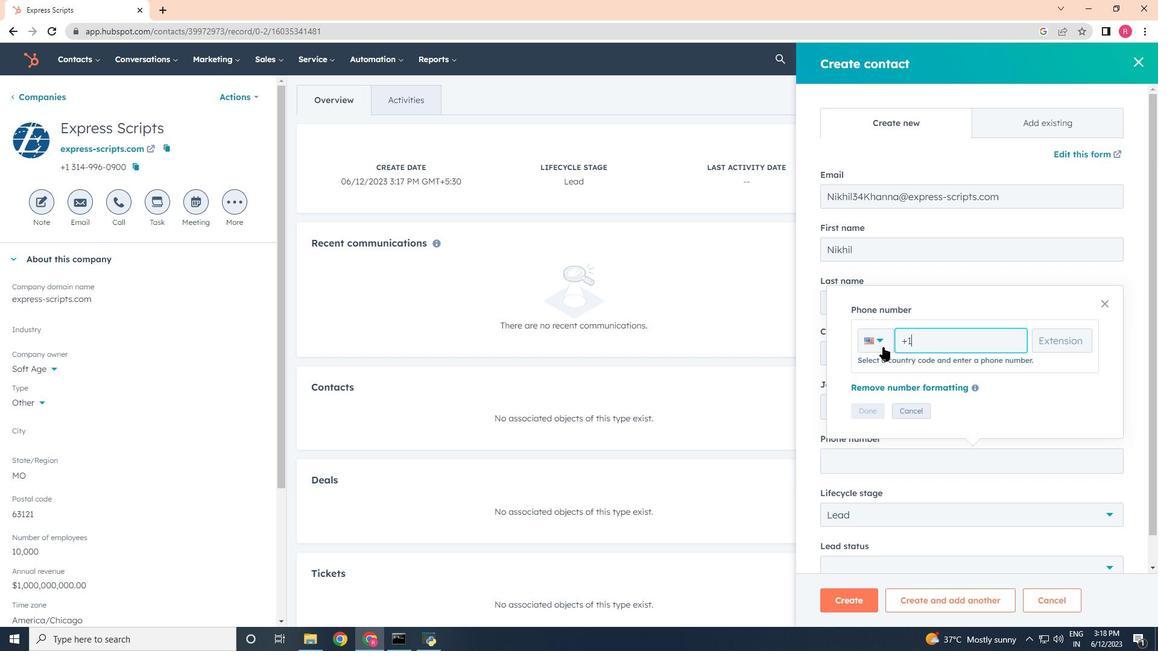 
Action: Key pressed 4085555678
Screenshot: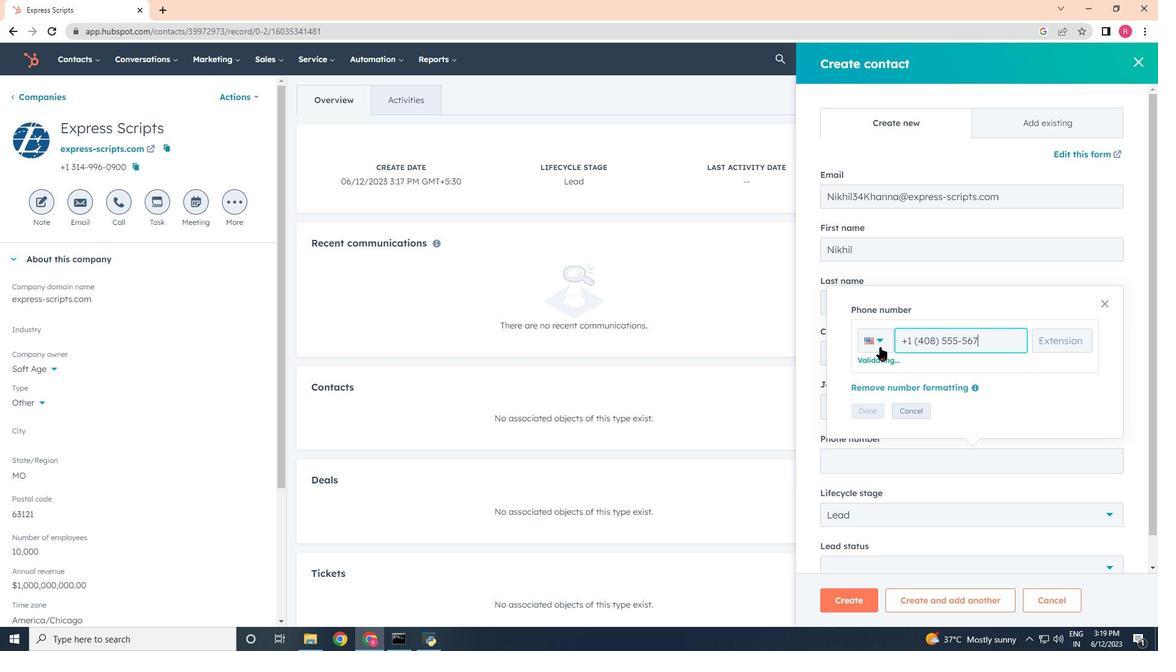 
Action: Mouse moved to (868, 412)
Screenshot: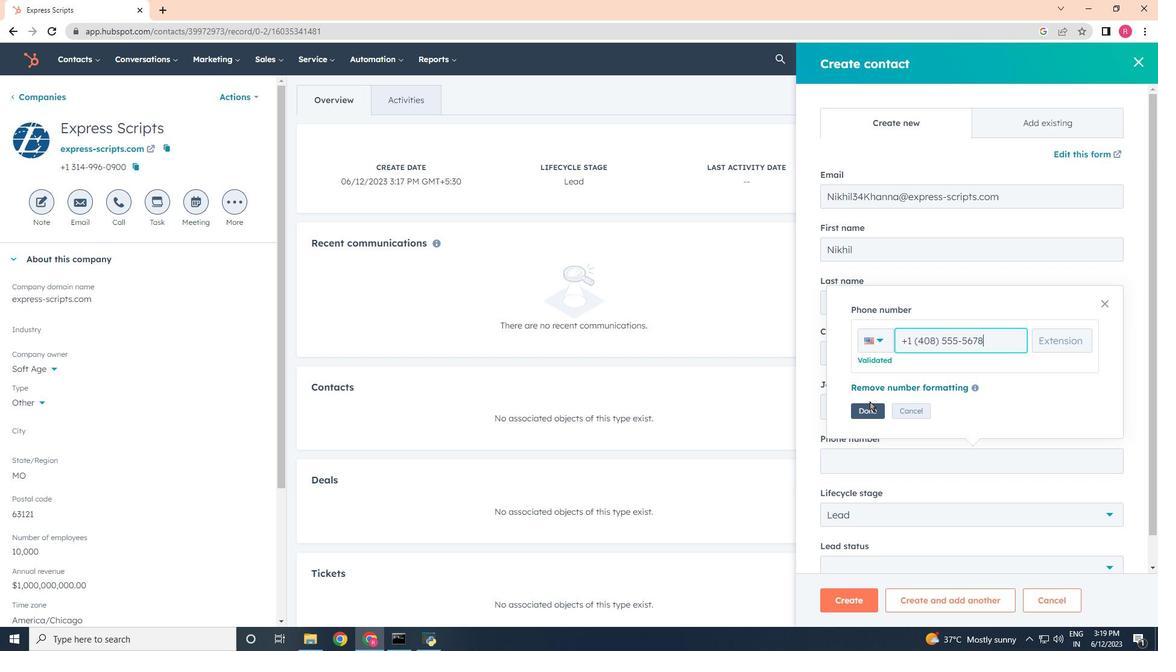 
Action: Mouse pressed left at (868, 412)
Screenshot: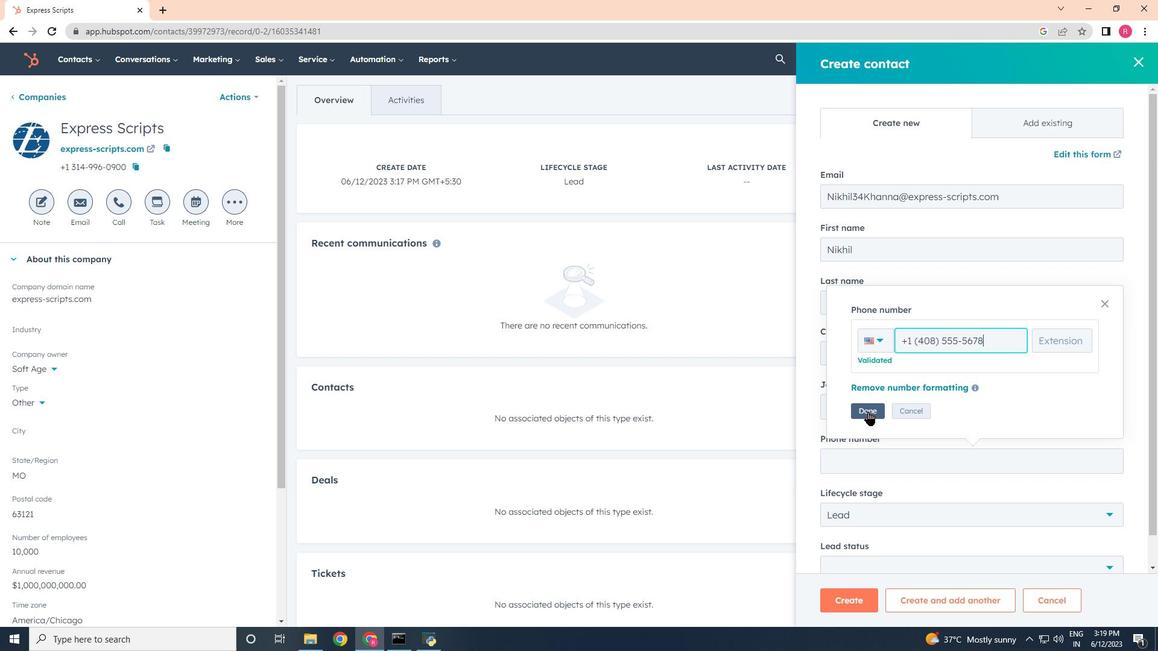 
Action: Mouse moved to (869, 504)
Screenshot: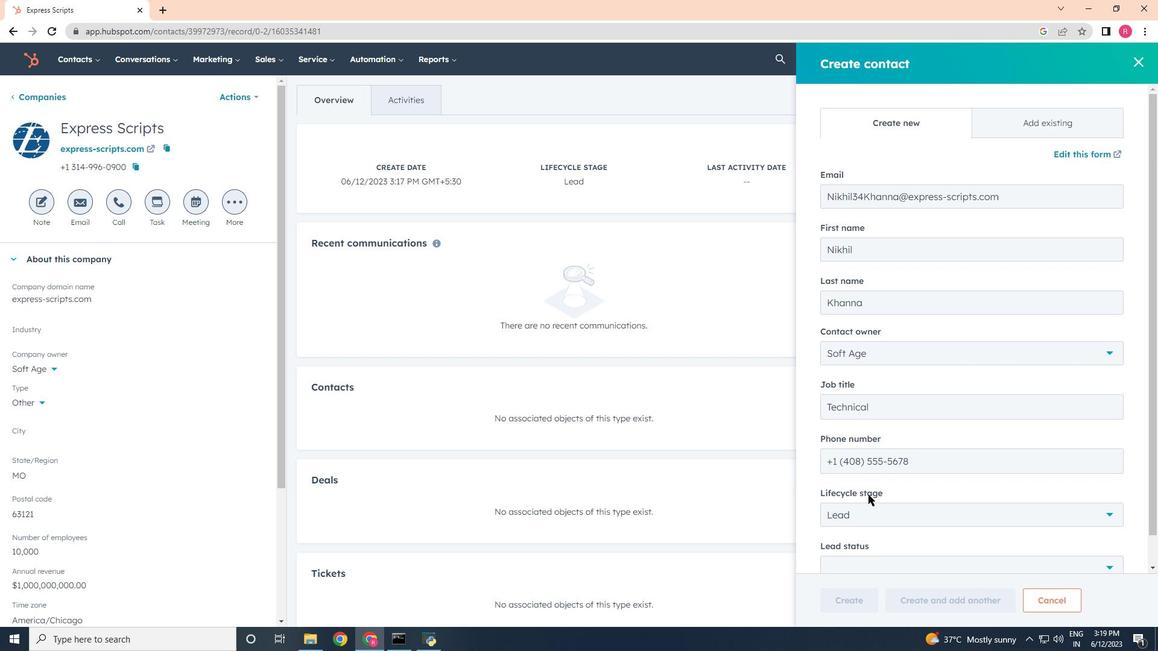 
Action: Mouse scrolled (869, 503) with delta (0, 0)
Screenshot: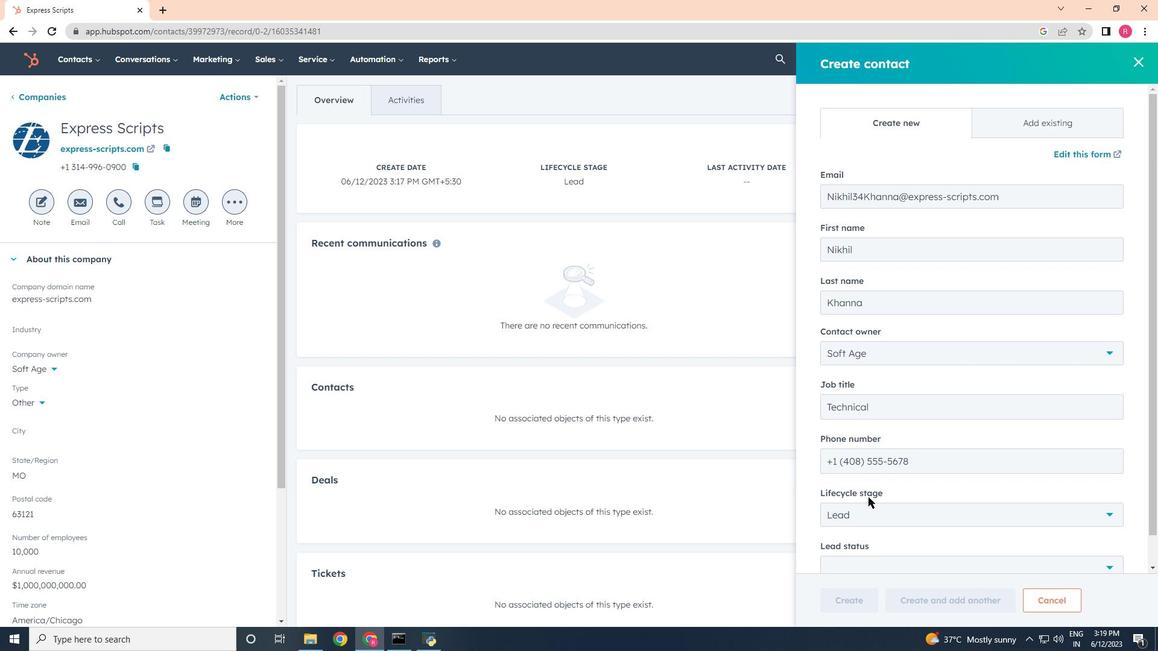 
Action: Mouse moved to (870, 506)
Screenshot: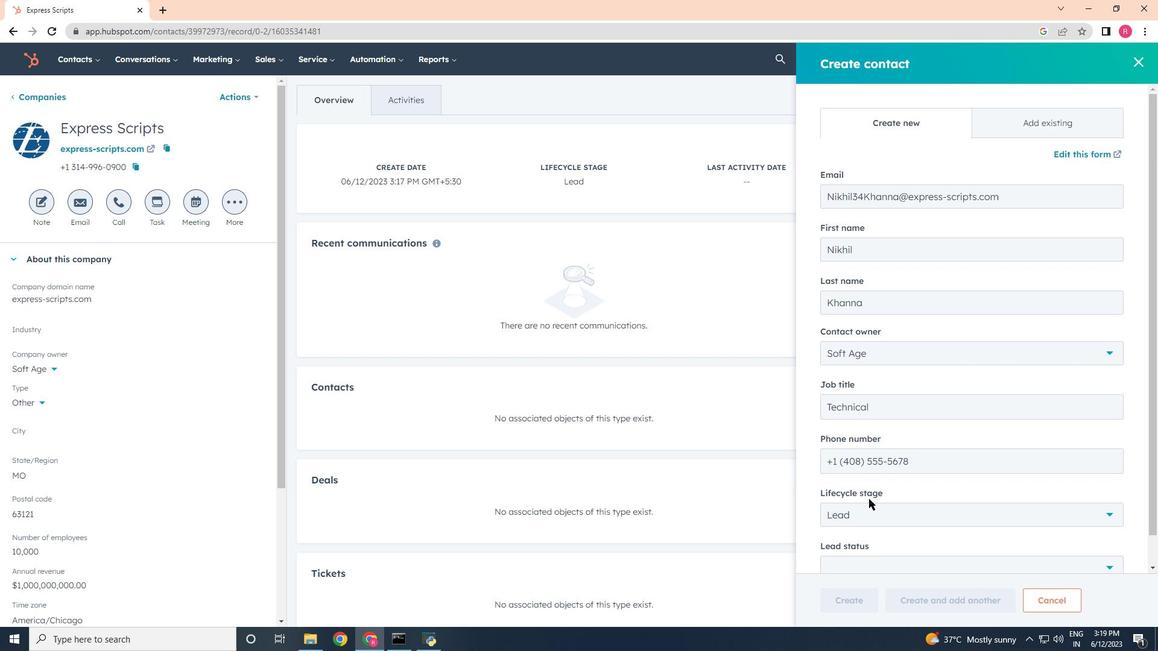 
Action: Mouse scrolled (870, 506) with delta (0, 0)
Screenshot: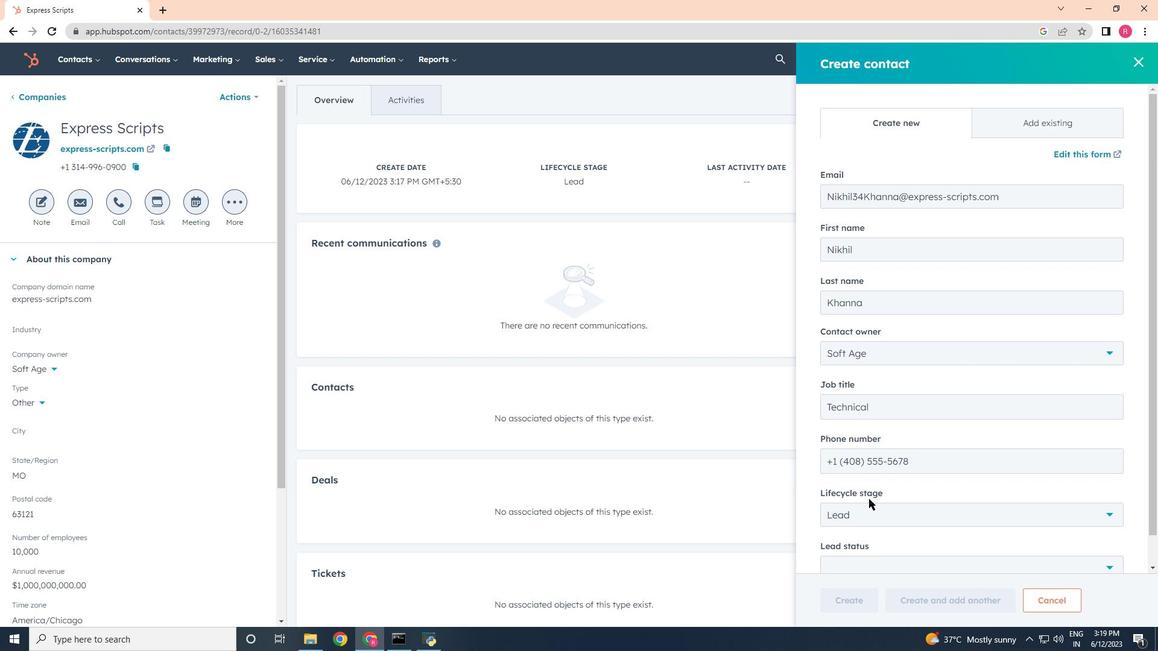
Action: Mouse moved to (870, 484)
Screenshot: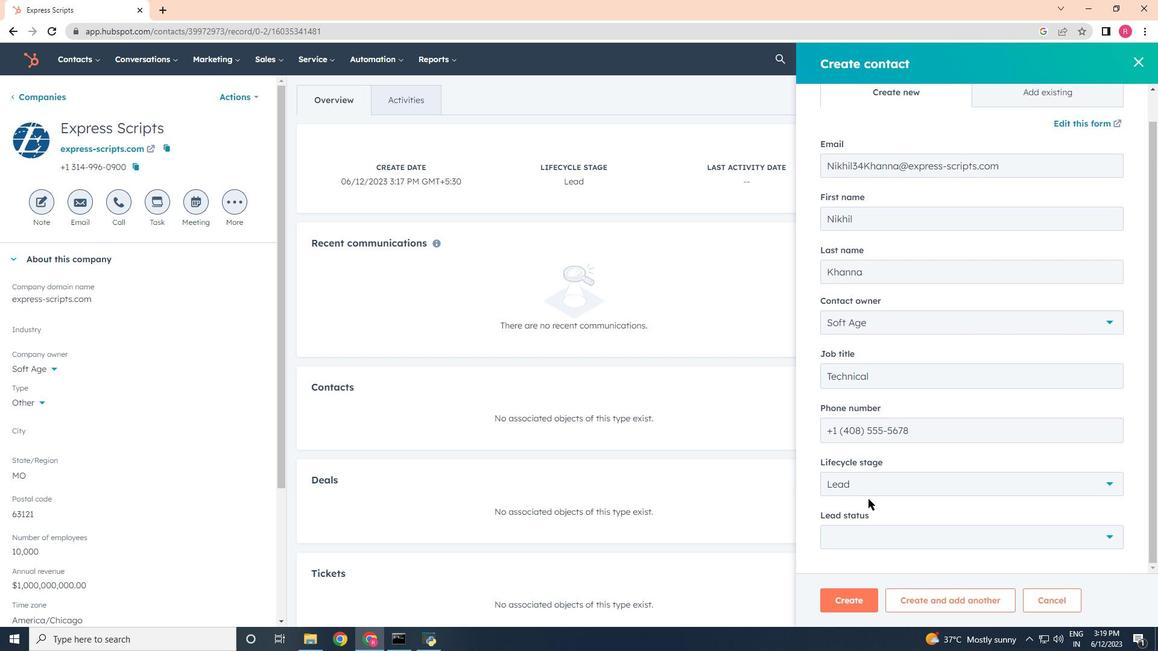 
Action: Mouse pressed left at (870, 484)
Screenshot: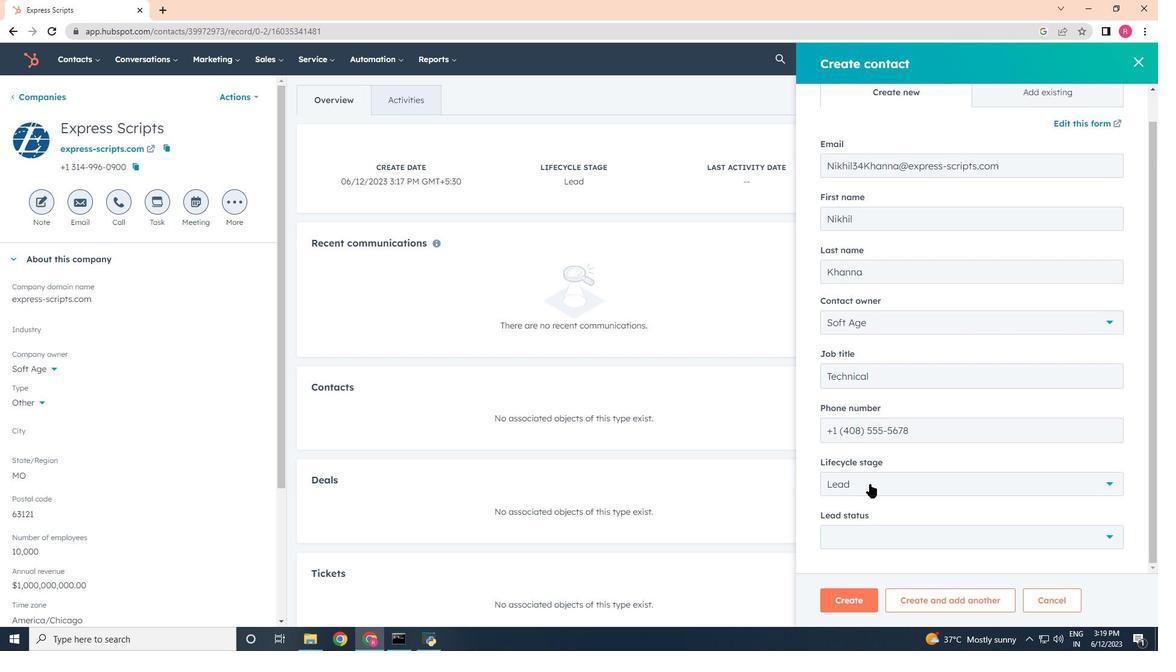 
Action: Mouse moved to (849, 380)
Screenshot: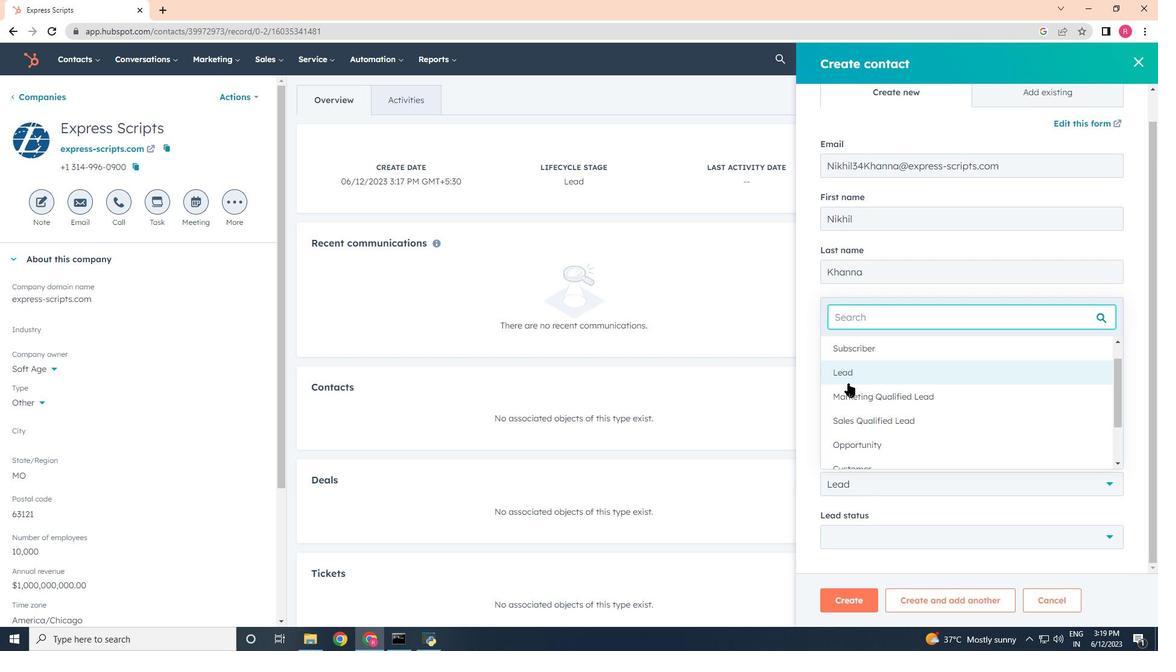 
Action: Mouse pressed left at (849, 380)
Screenshot: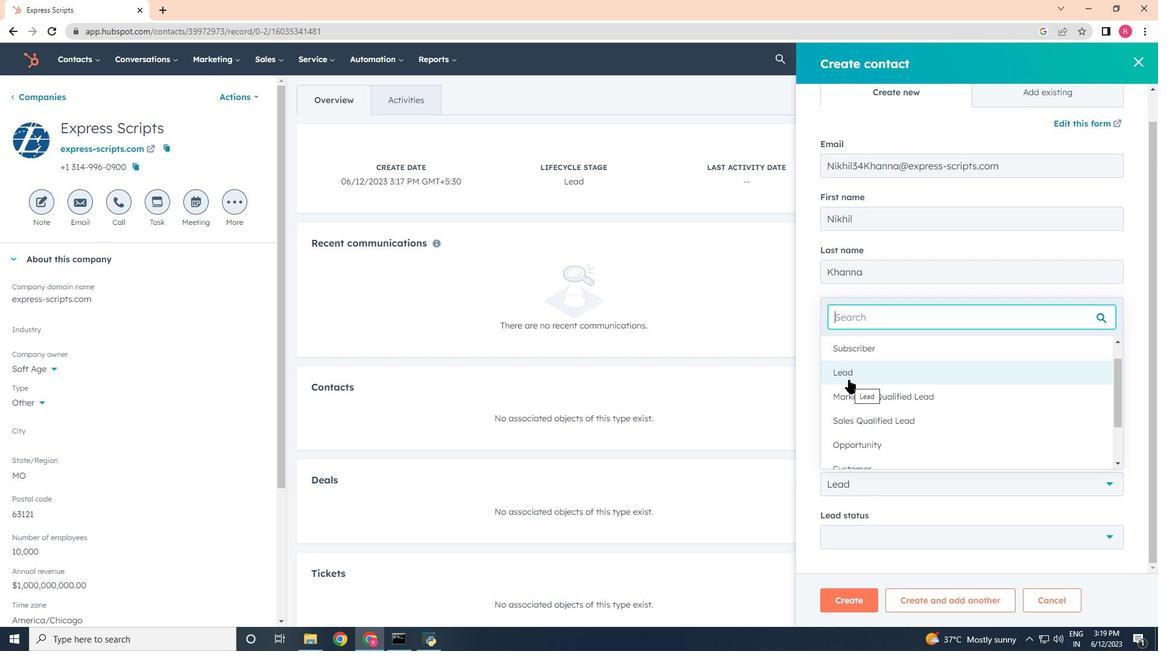 
Action: Mouse moved to (870, 536)
Screenshot: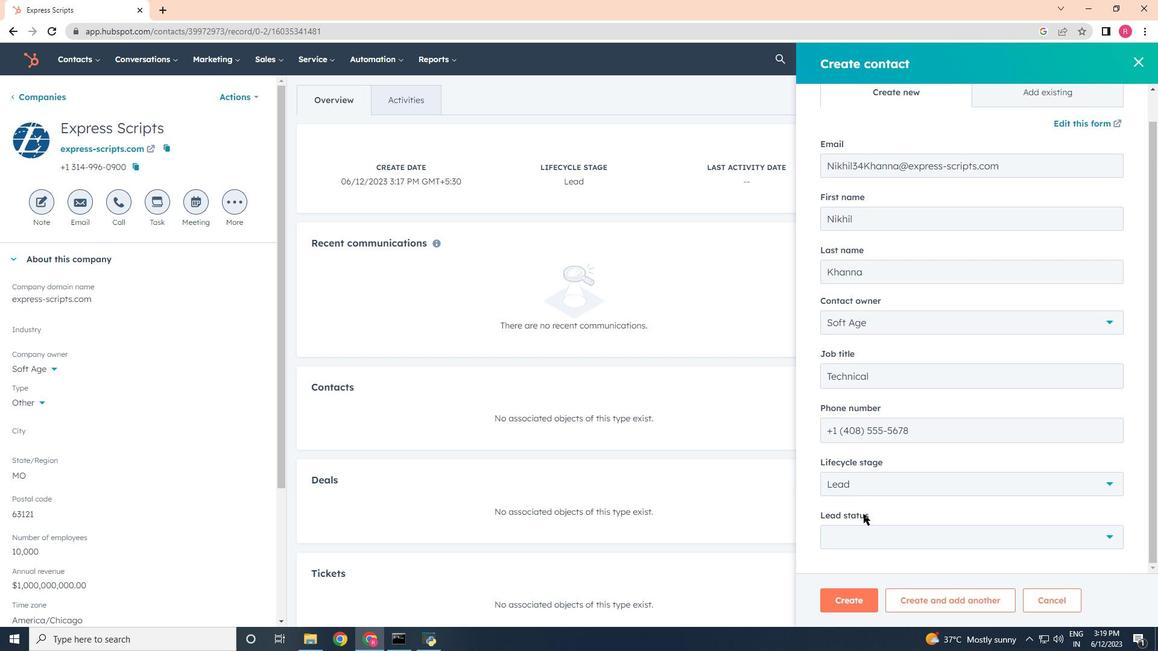 
Action: Mouse pressed left at (870, 536)
Screenshot: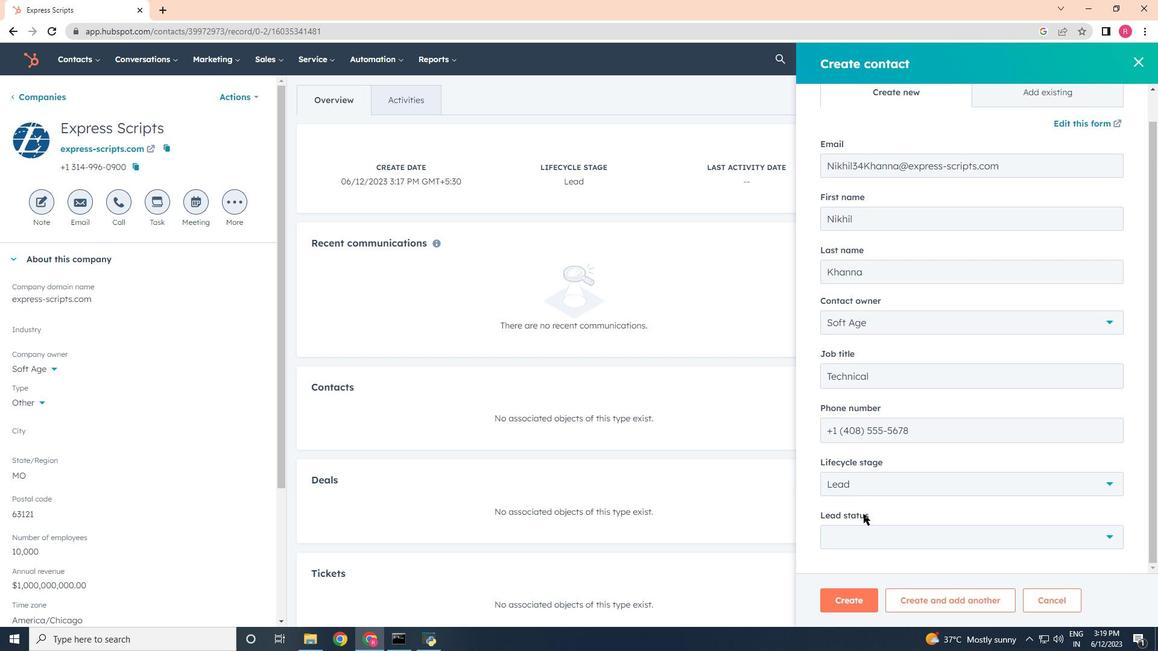 
Action: Mouse moved to (850, 457)
Screenshot: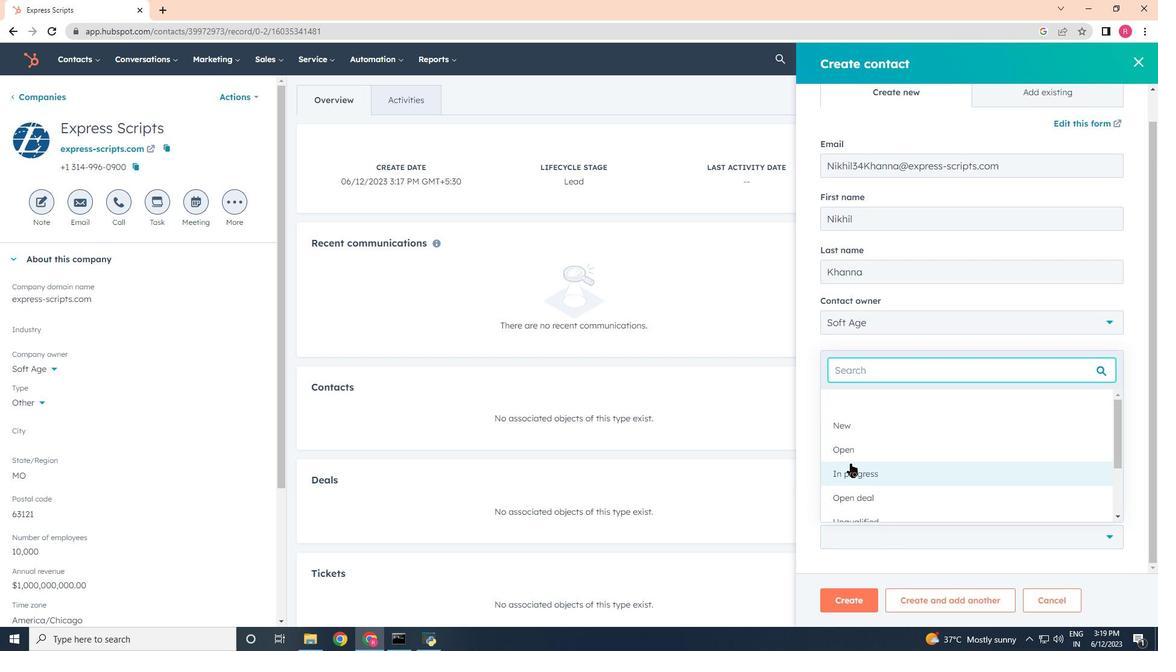 
Action: Mouse pressed left at (850, 457)
Screenshot: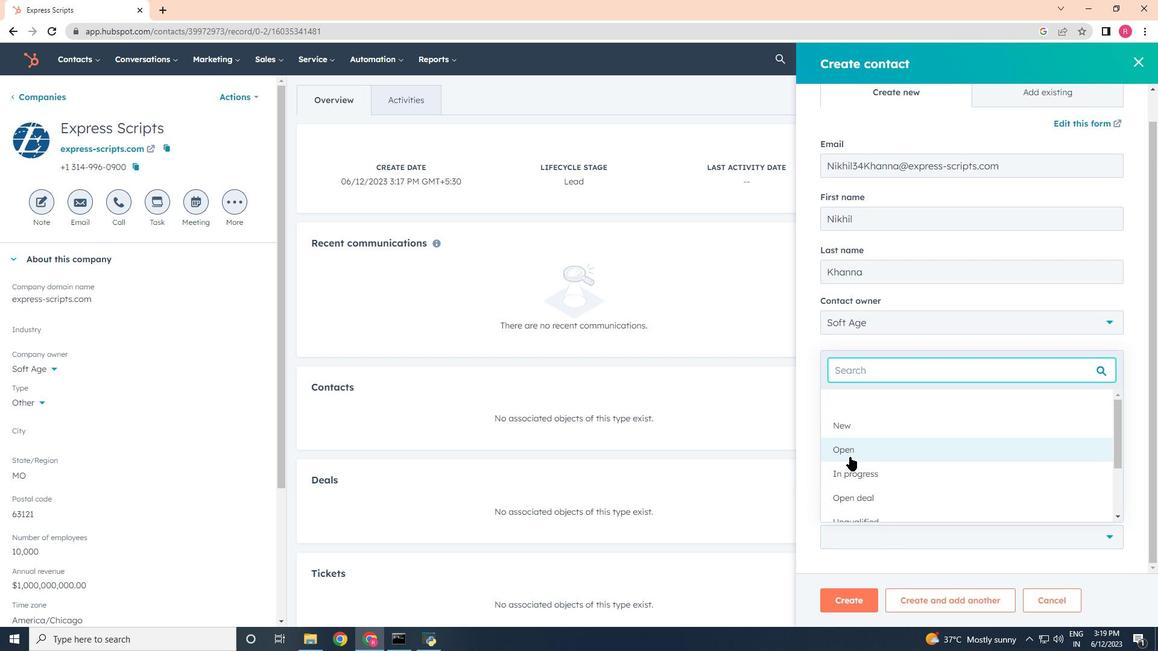 
Action: Mouse moved to (852, 611)
Screenshot: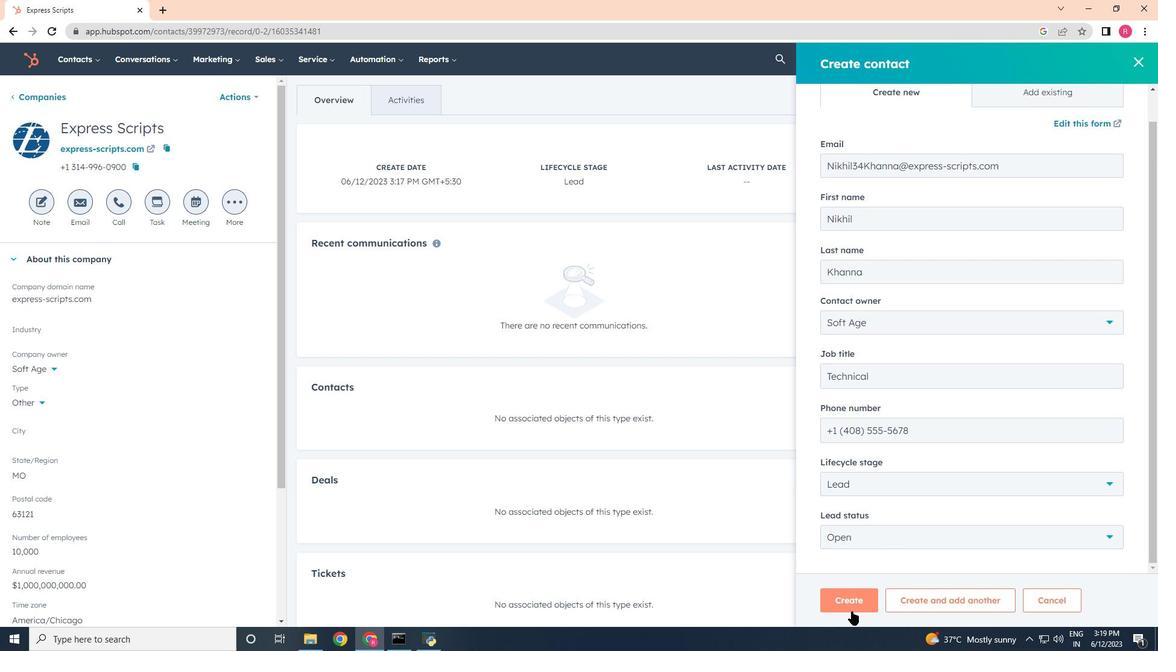 
Action: Mouse pressed left at (852, 611)
Screenshot: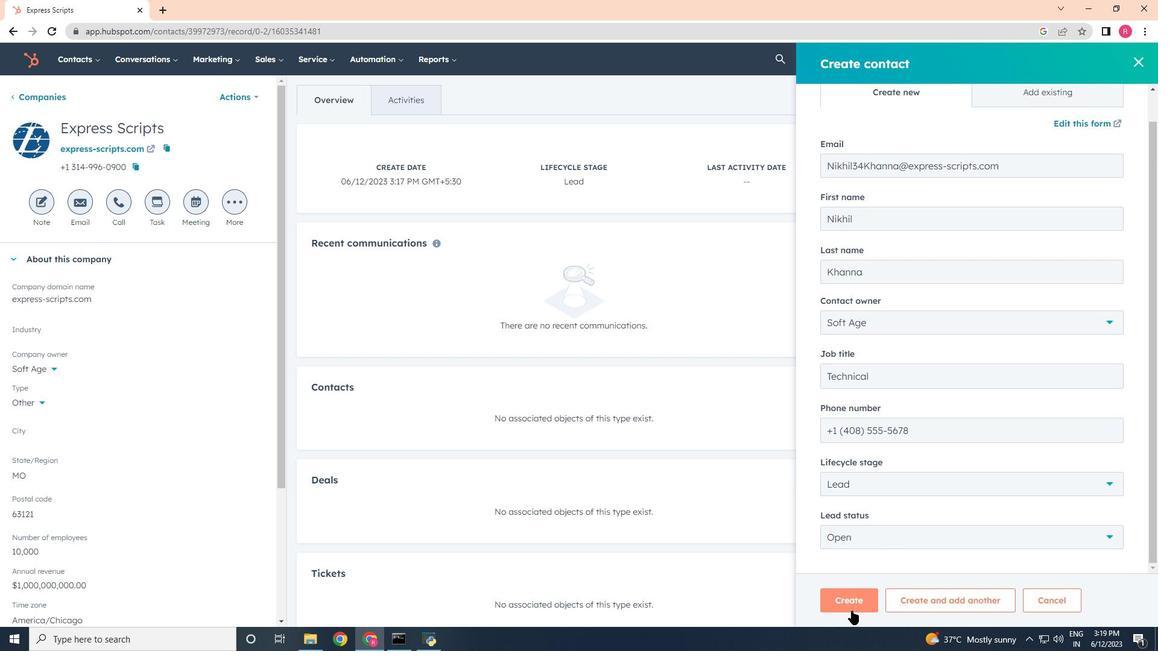 
Action: Mouse moved to (852, 611)
Screenshot: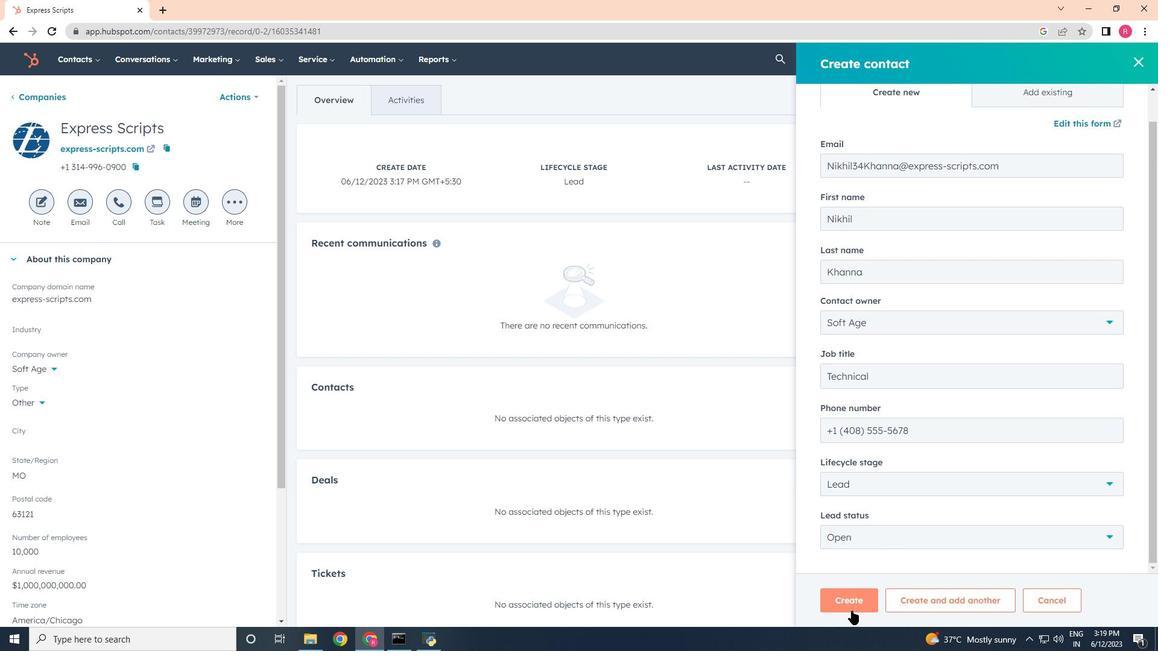 
